 Task: Search one way flight ticket for 1 adult, 6 children, 1 infant in seat and 1 infant on lap in business from Laramie: Laramie Regional Airport to Jacksonville: Albert J. Ellis Airport on 5-3-2023. Choice of flights is Frontier. Number of bags: 8 checked bags. Price is upto 95000. Outbound departure time preference is 11:45.
Action: Mouse moved to (364, 307)
Screenshot: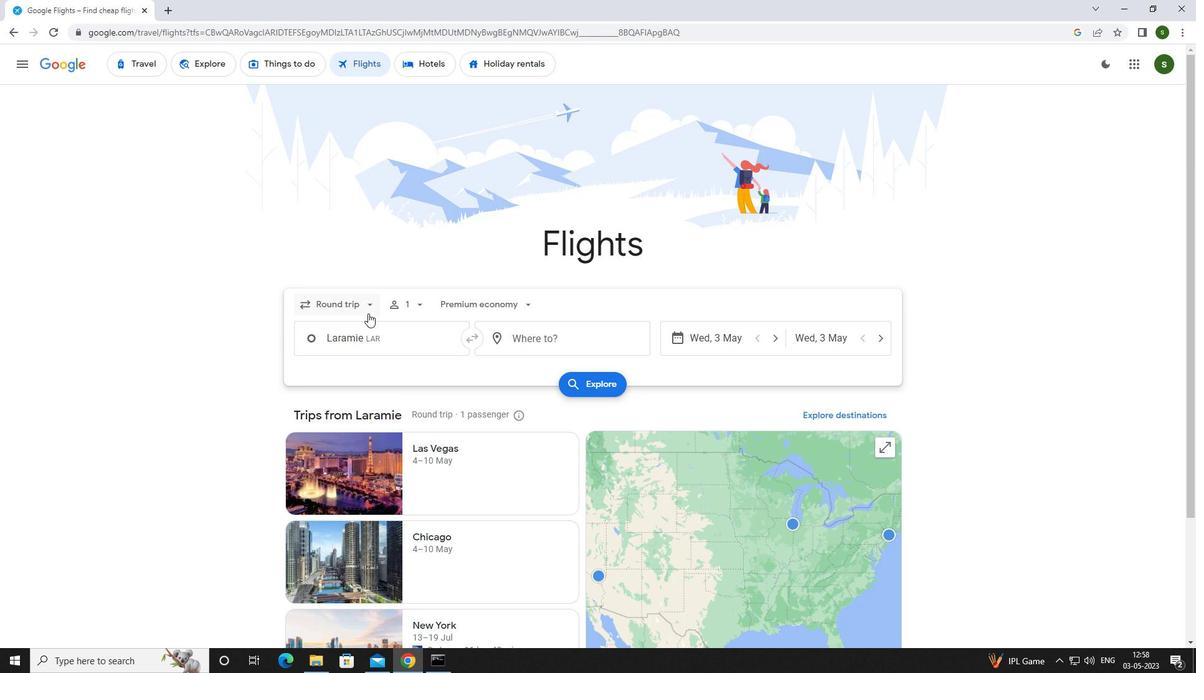 
Action: Mouse pressed left at (364, 307)
Screenshot: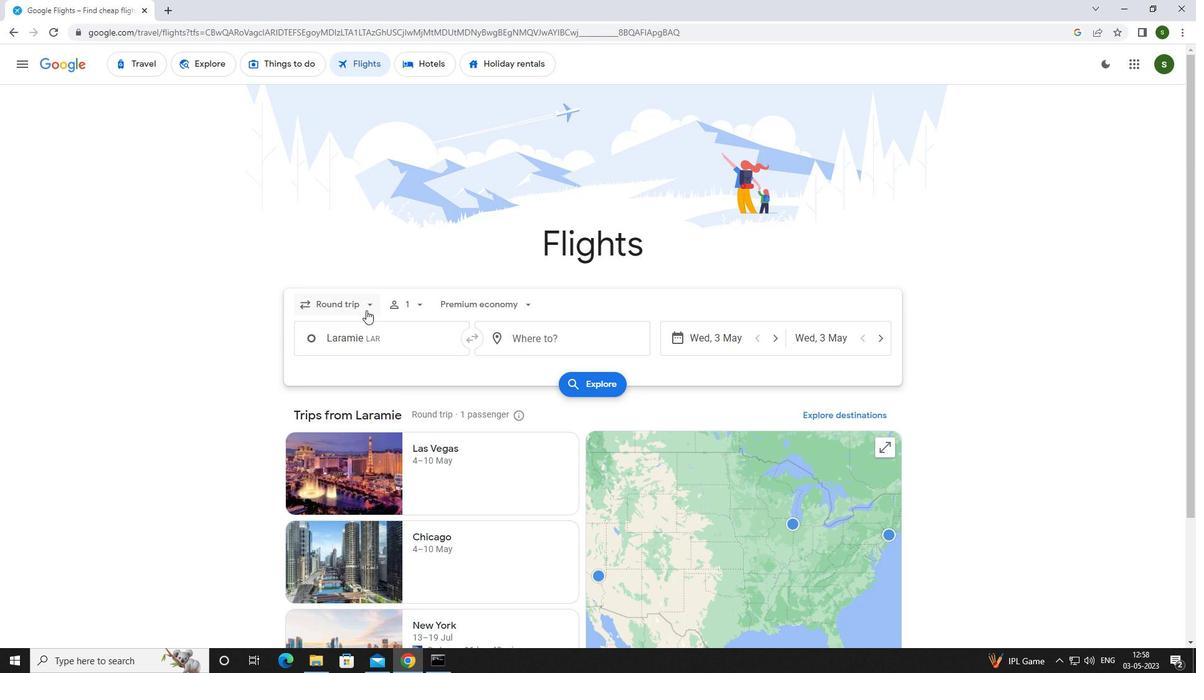 
Action: Mouse moved to (361, 364)
Screenshot: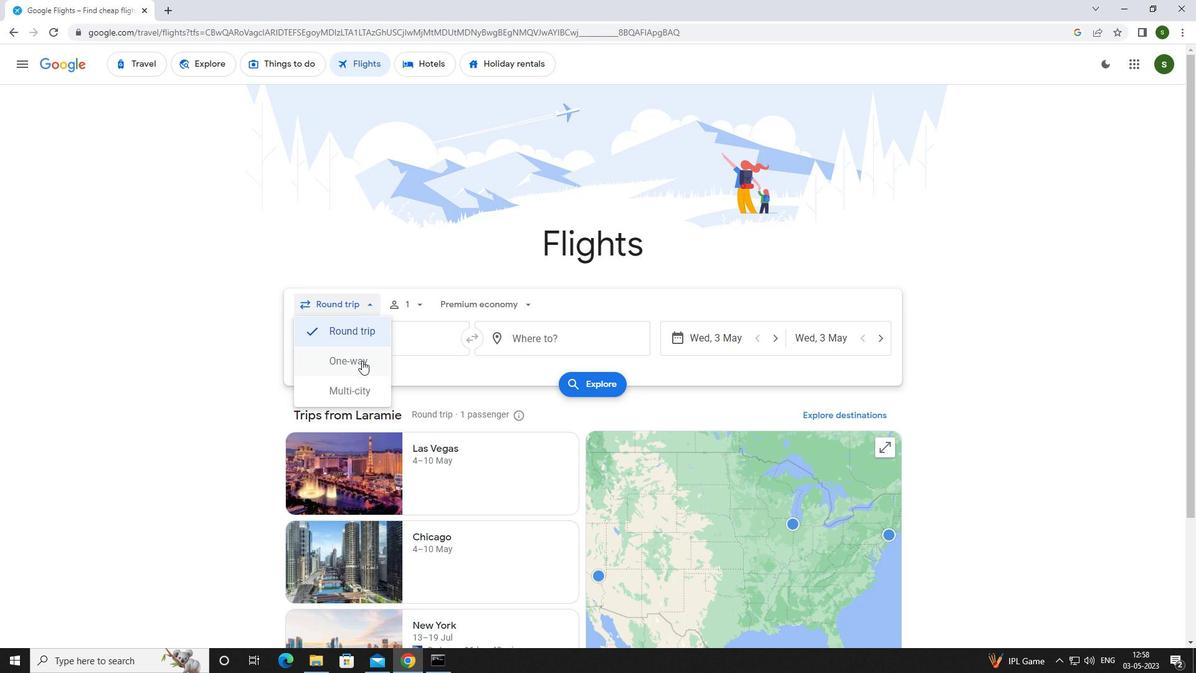 
Action: Mouse pressed left at (361, 364)
Screenshot: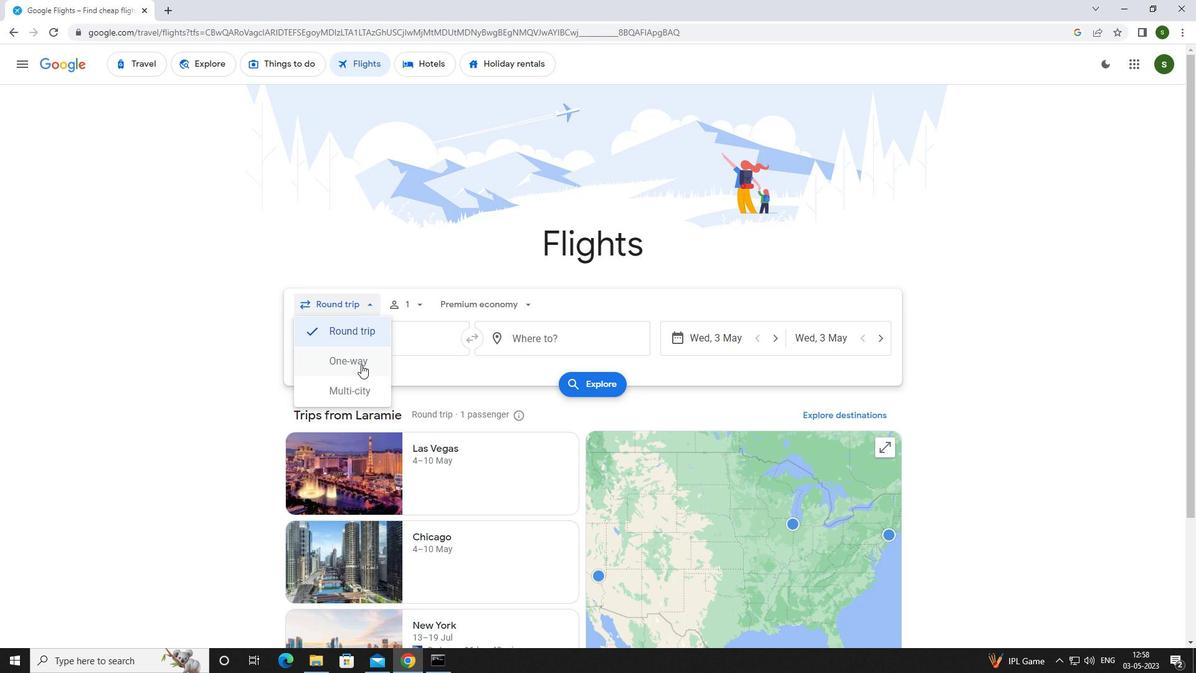 
Action: Mouse moved to (411, 306)
Screenshot: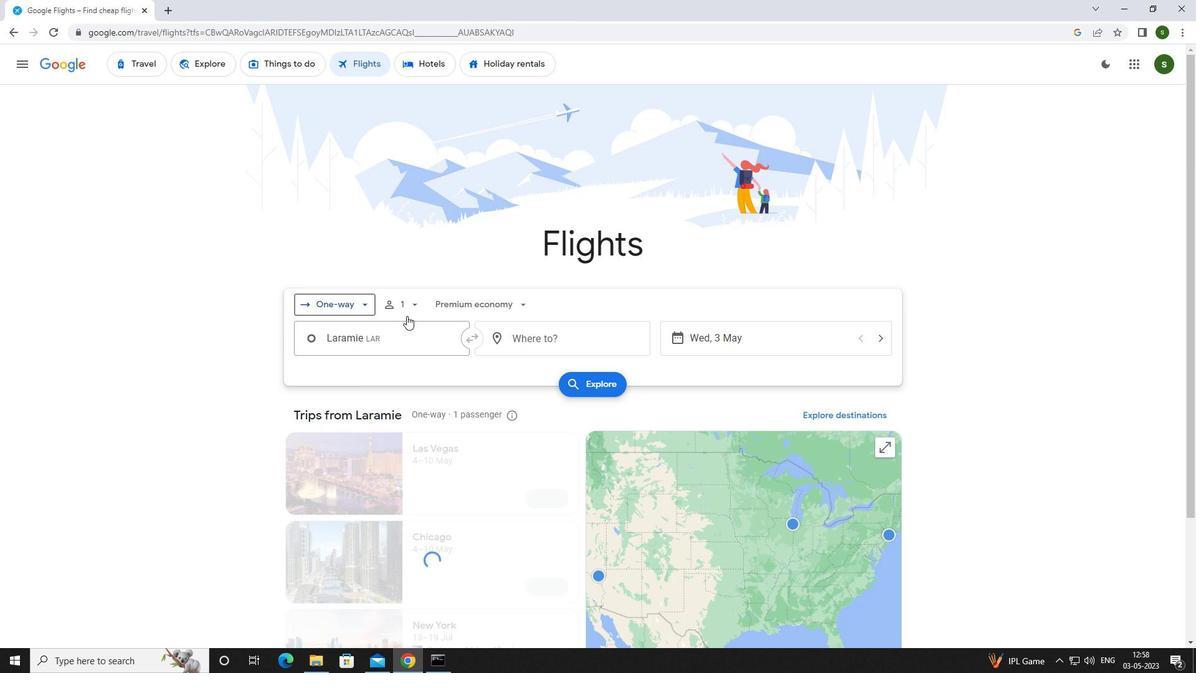 
Action: Mouse pressed left at (411, 306)
Screenshot: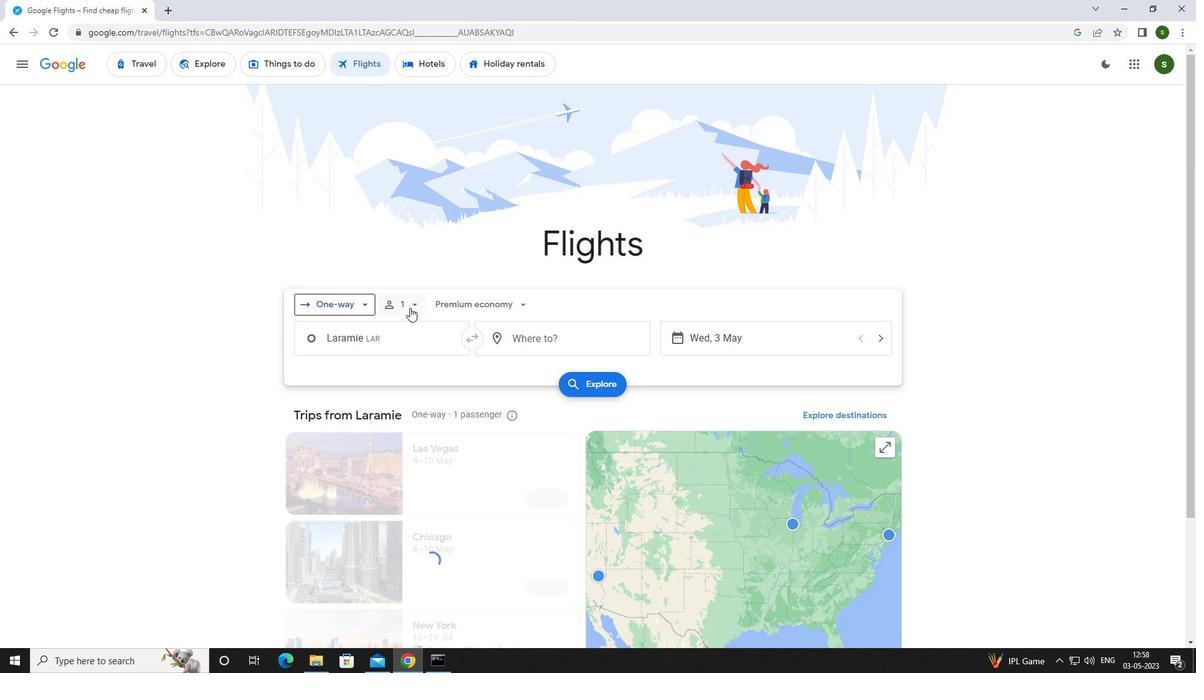 
Action: Mouse moved to (514, 368)
Screenshot: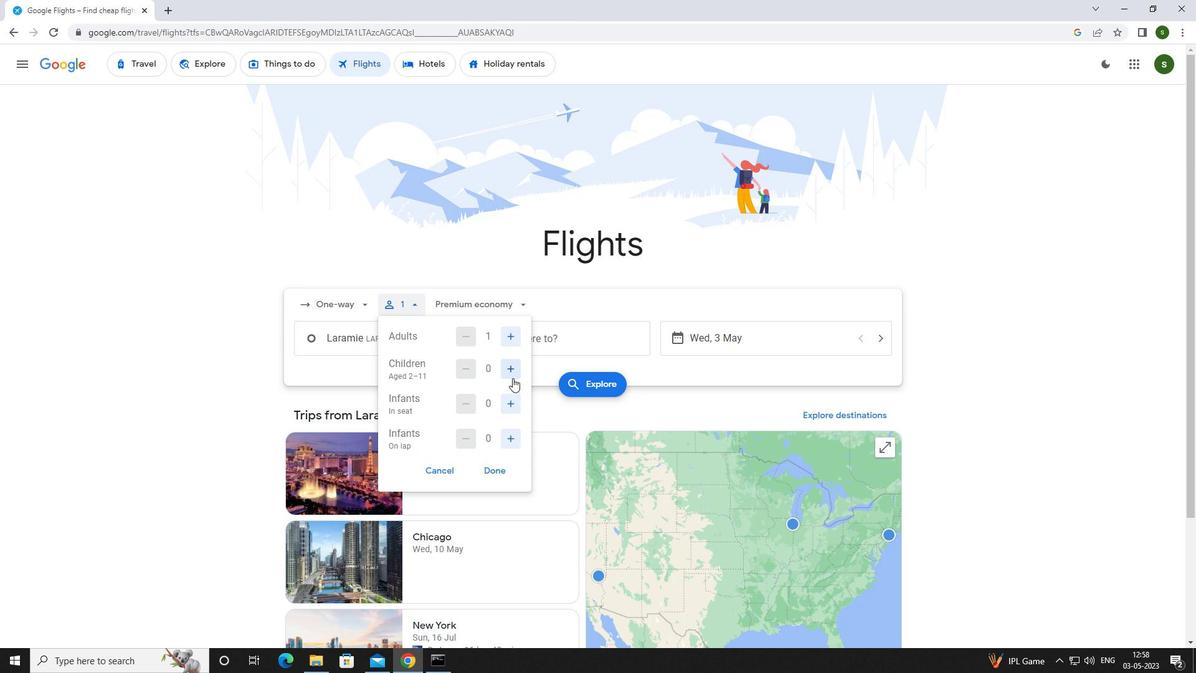 
Action: Mouse pressed left at (514, 368)
Screenshot: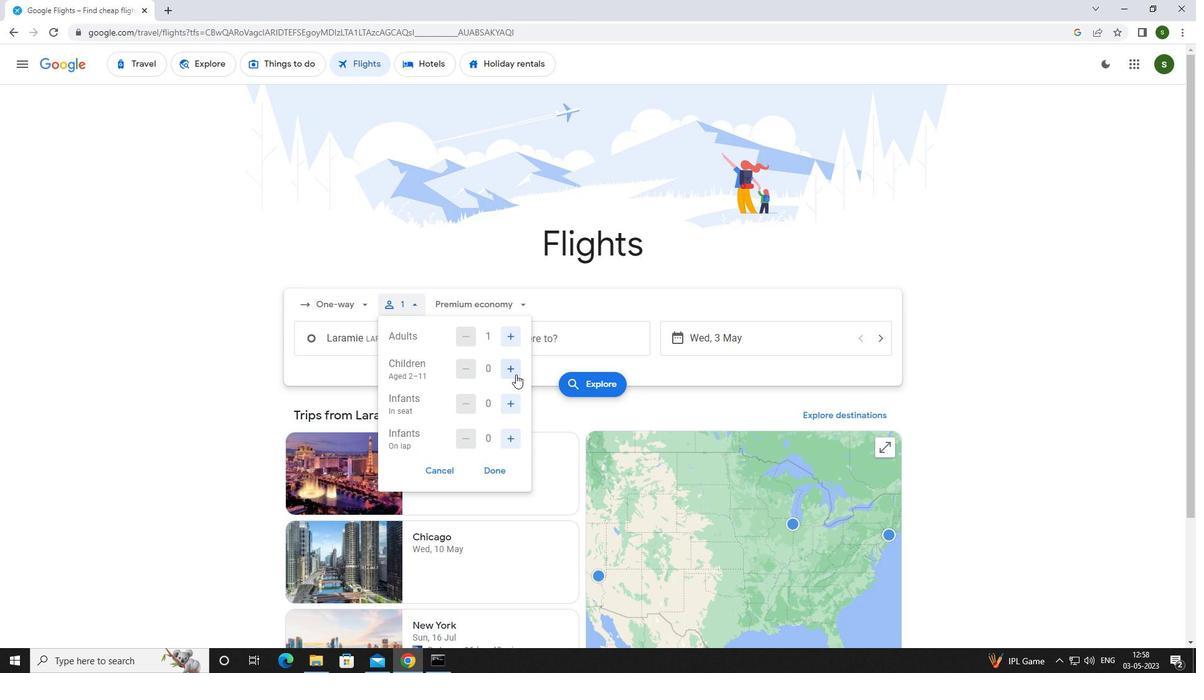
Action: Mouse pressed left at (514, 368)
Screenshot: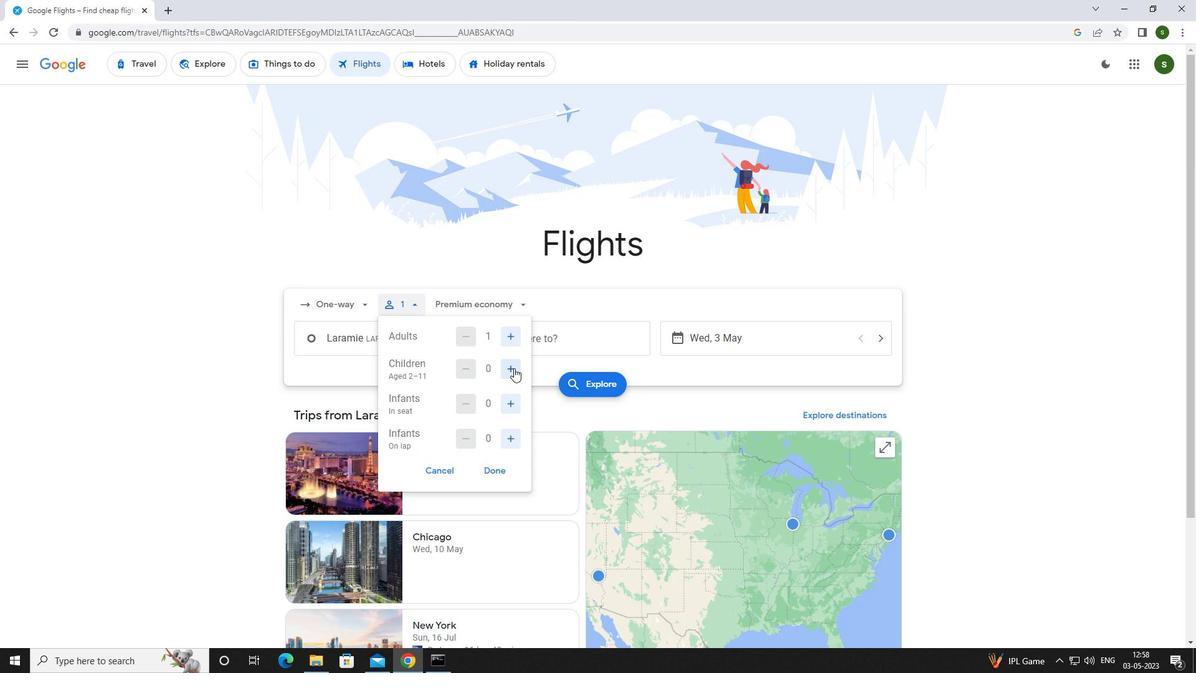 
Action: Mouse pressed left at (514, 368)
Screenshot: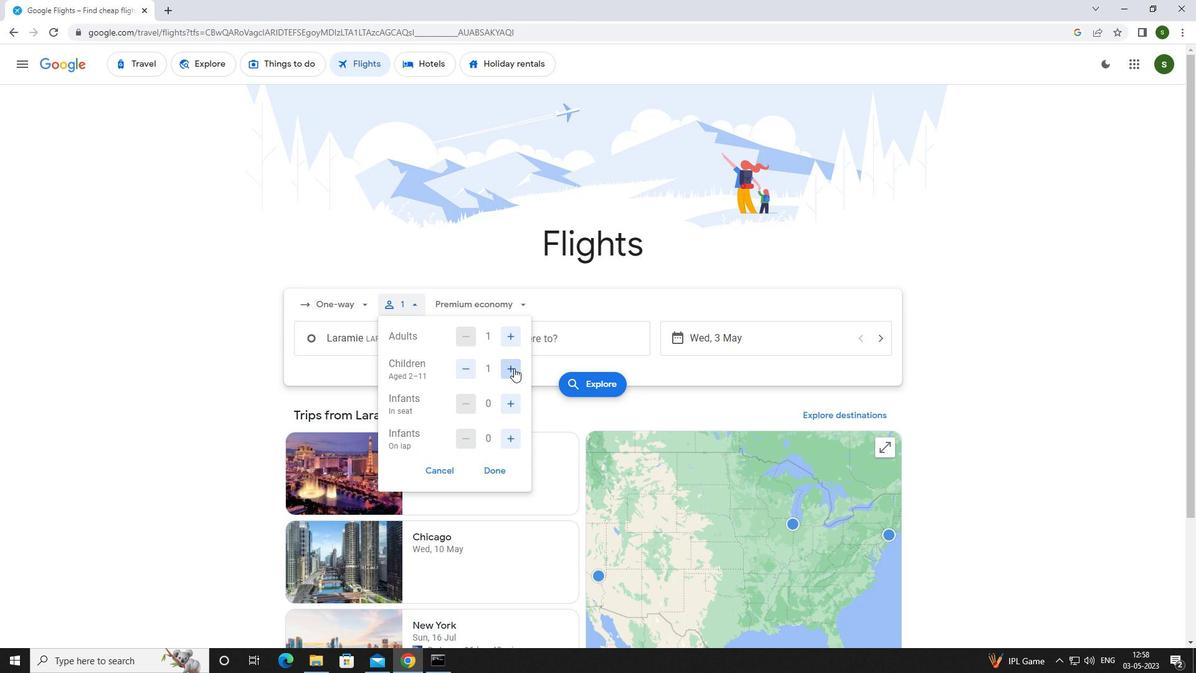 
Action: Mouse pressed left at (514, 368)
Screenshot: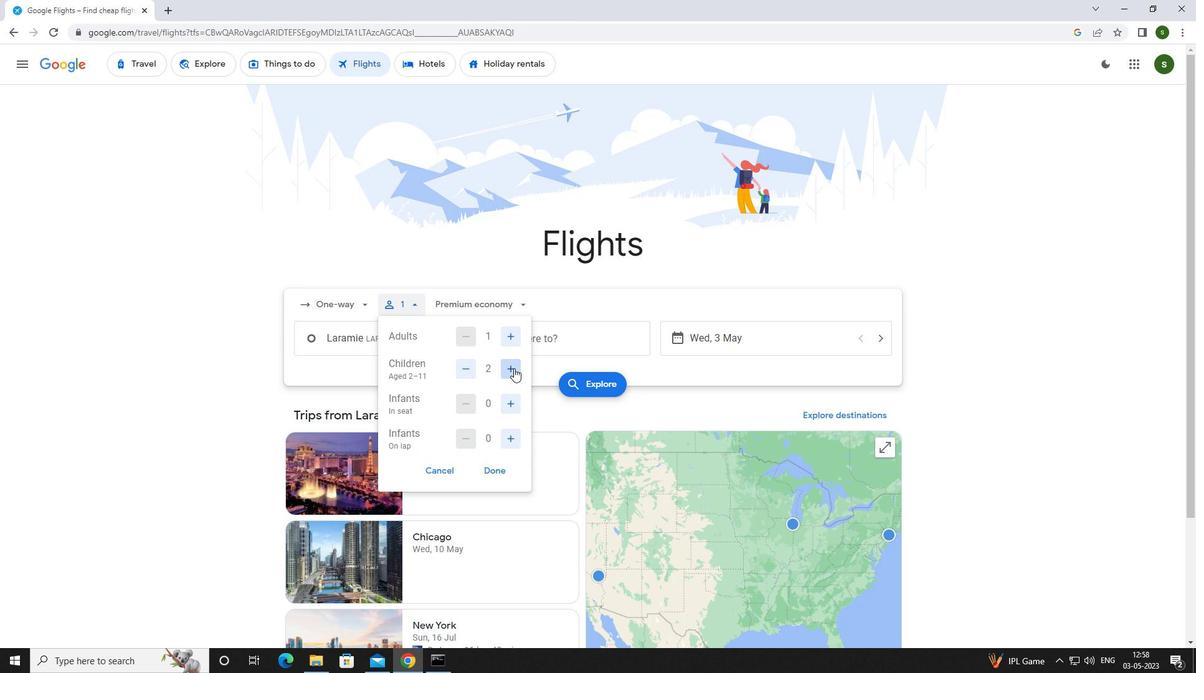 
Action: Mouse pressed left at (514, 368)
Screenshot: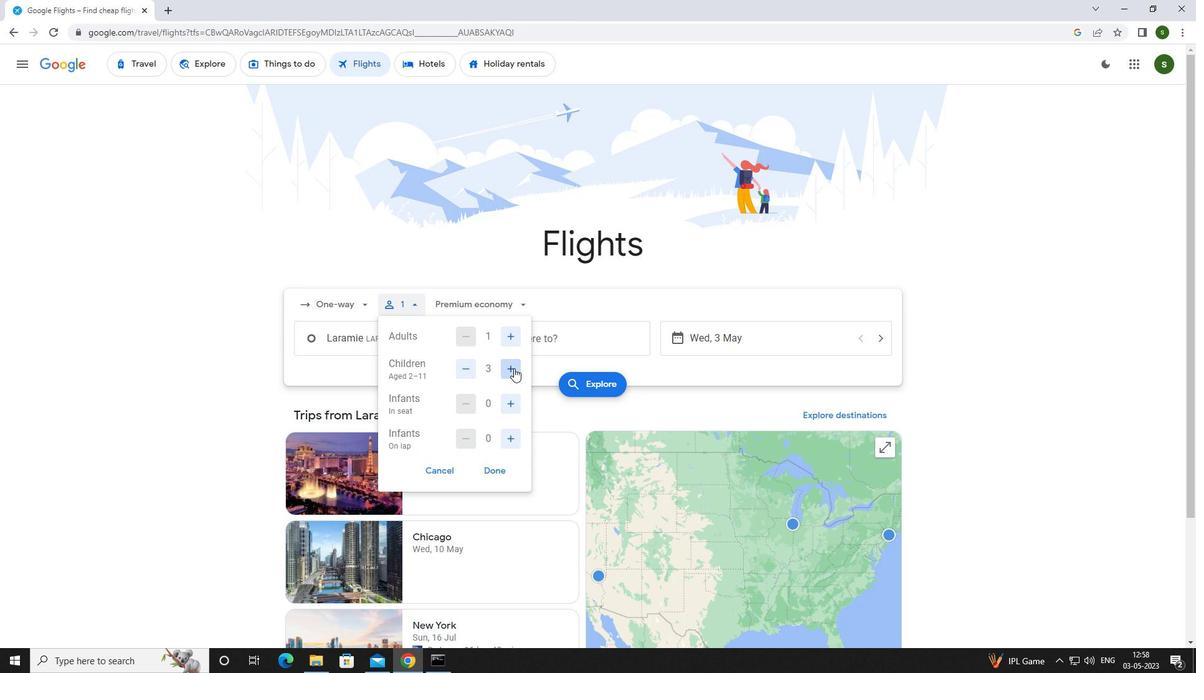 
Action: Mouse pressed left at (514, 368)
Screenshot: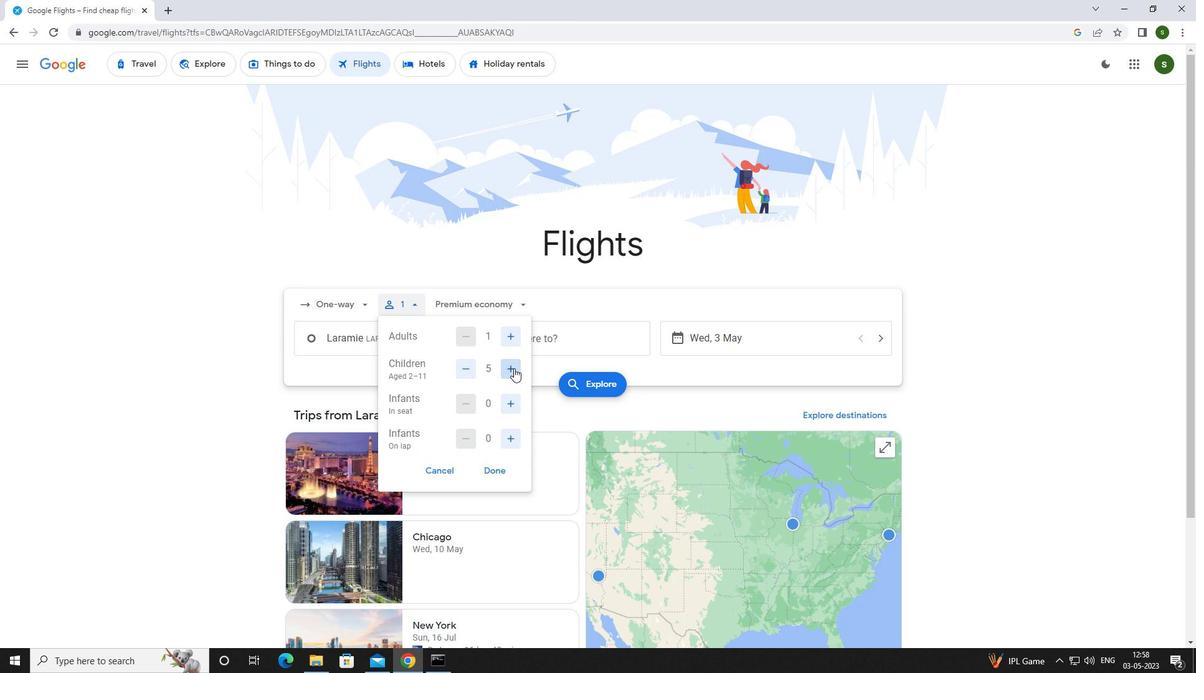 
Action: Mouse moved to (506, 409)
Screenshot: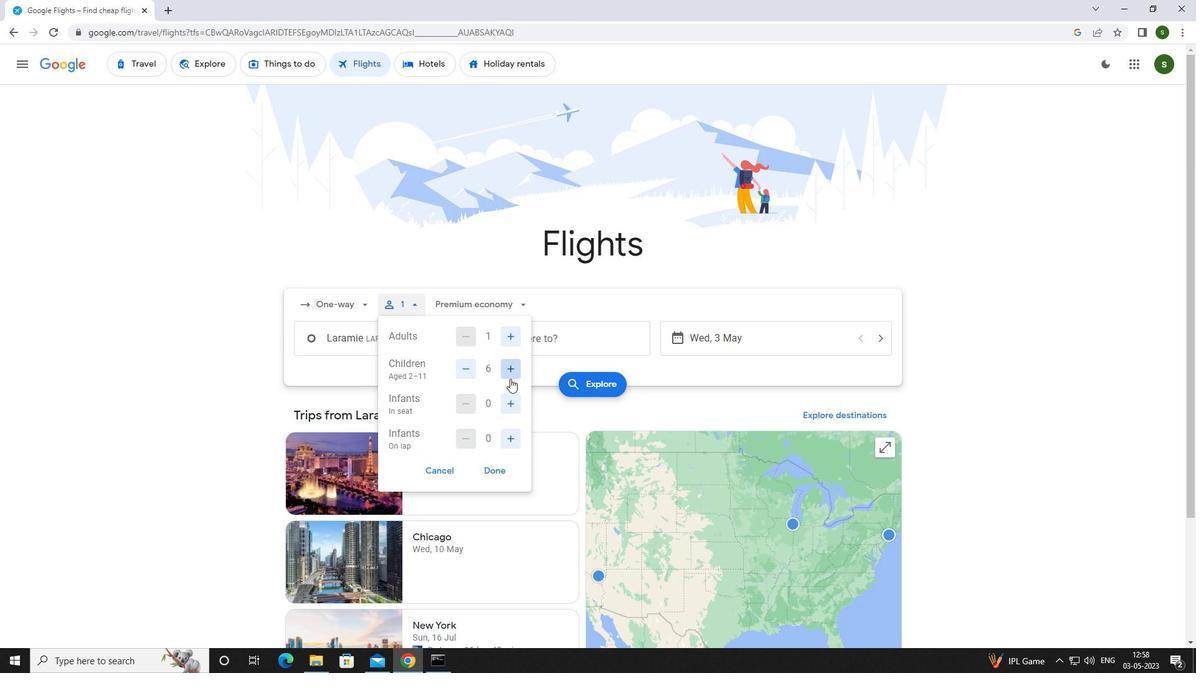 
Action: Mouse pressed left at (506, 409)
Screenshot: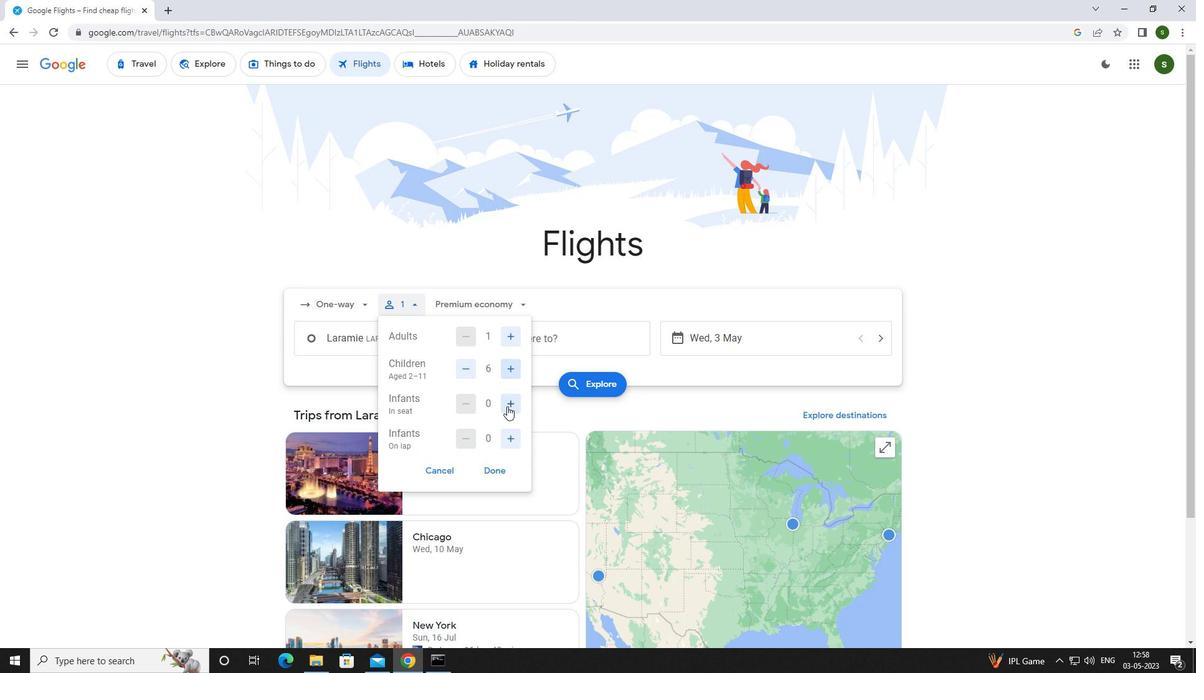 
Action: Mouse moved to (511, 433)
Screenshot: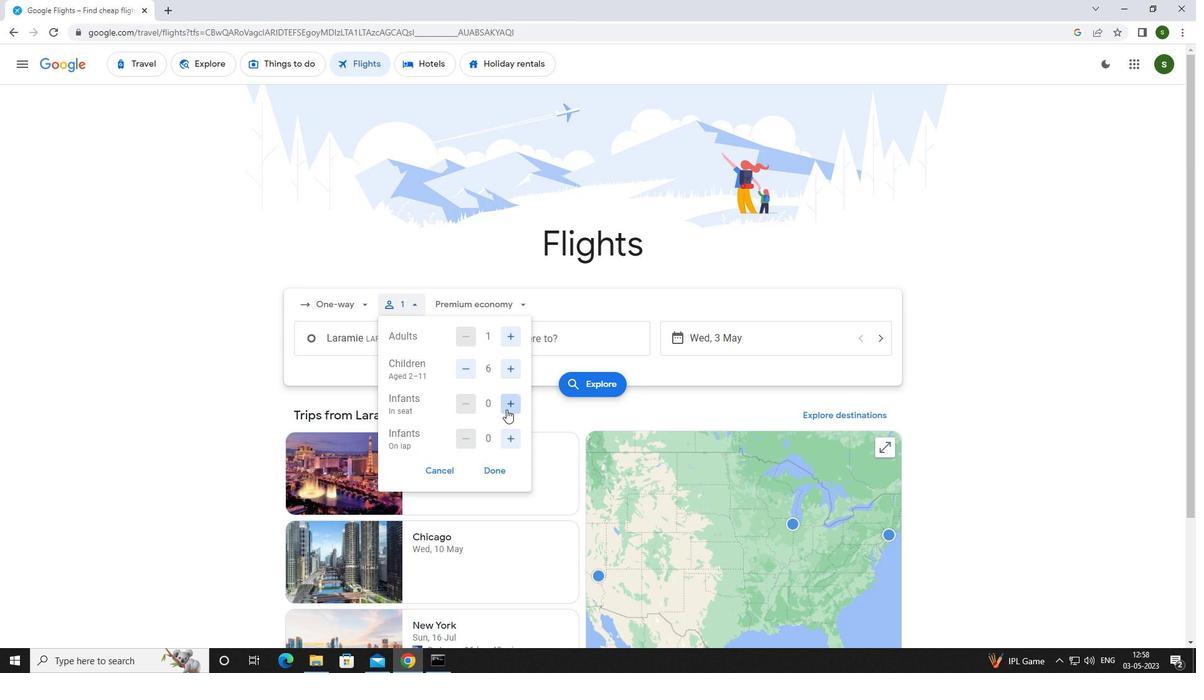 
Action: Mouse pressed left at (511, 433)
Screenshot: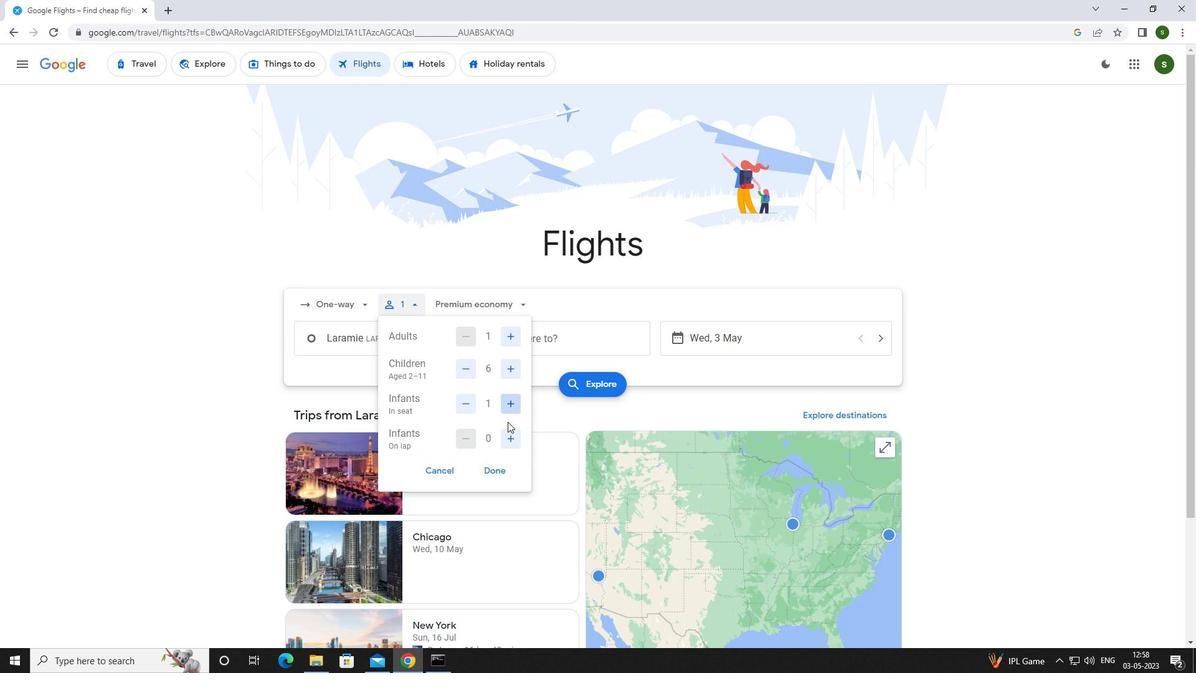 
Action: Mouse moved to (506, 305)
Screenshot: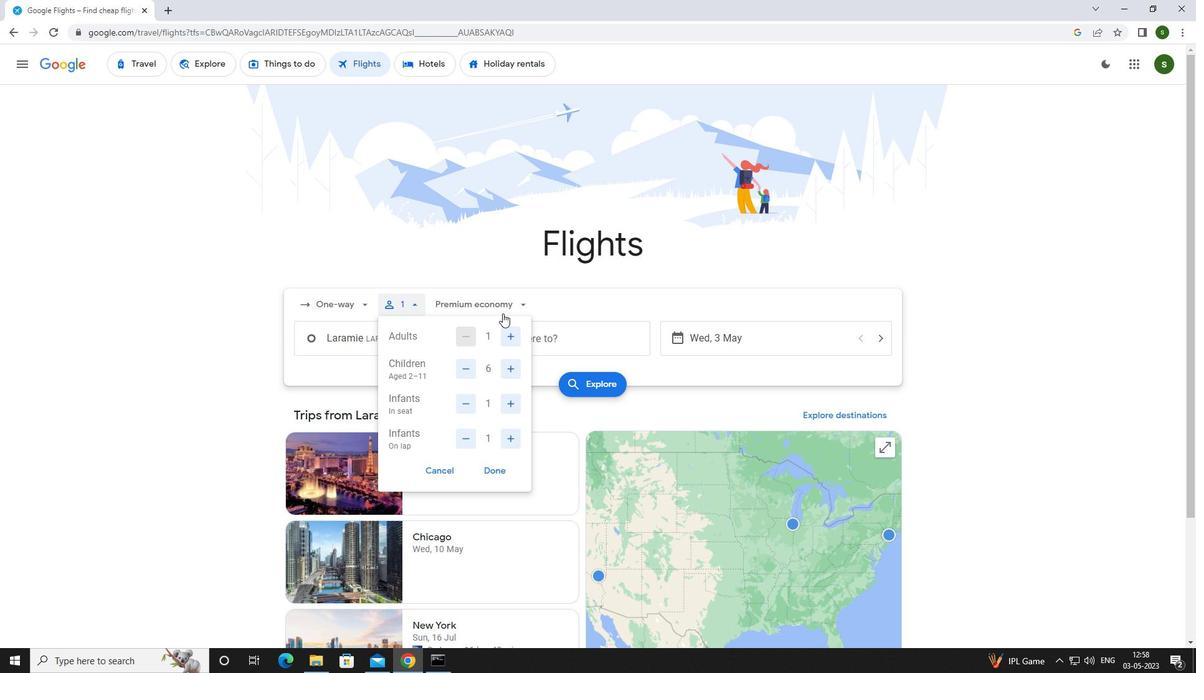 
Action: Mouse pressed left at (506, 305)
Screenshot: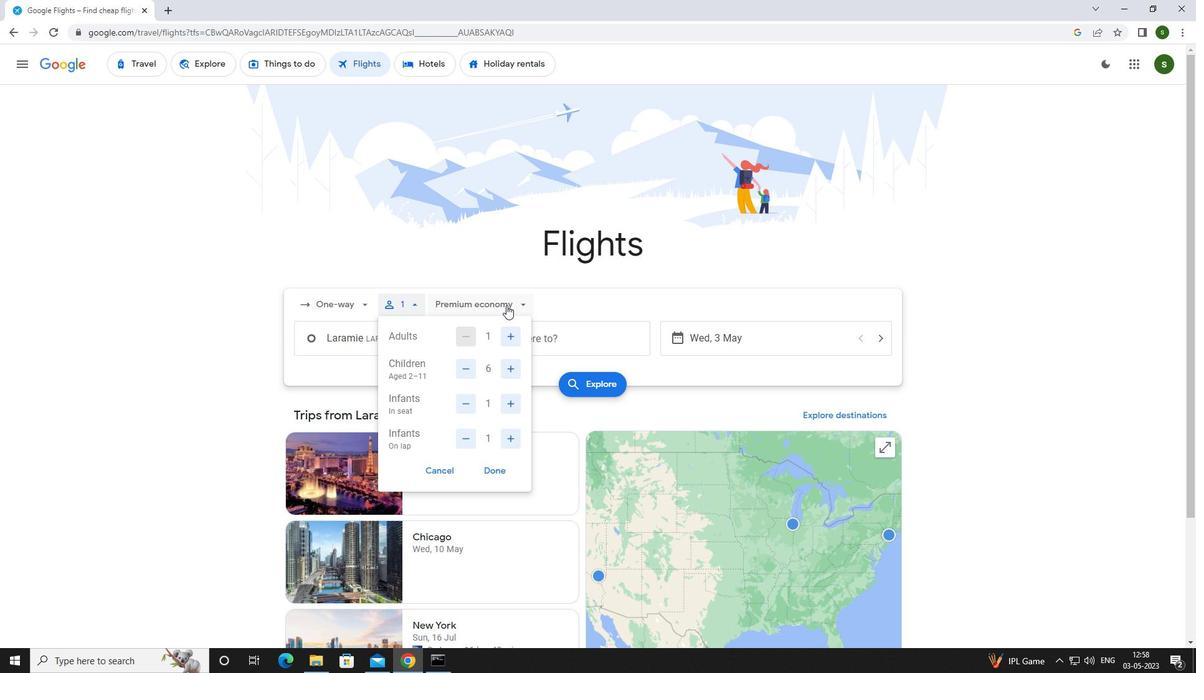 
Action: Mouse moved to (506, 388)
Screenshot: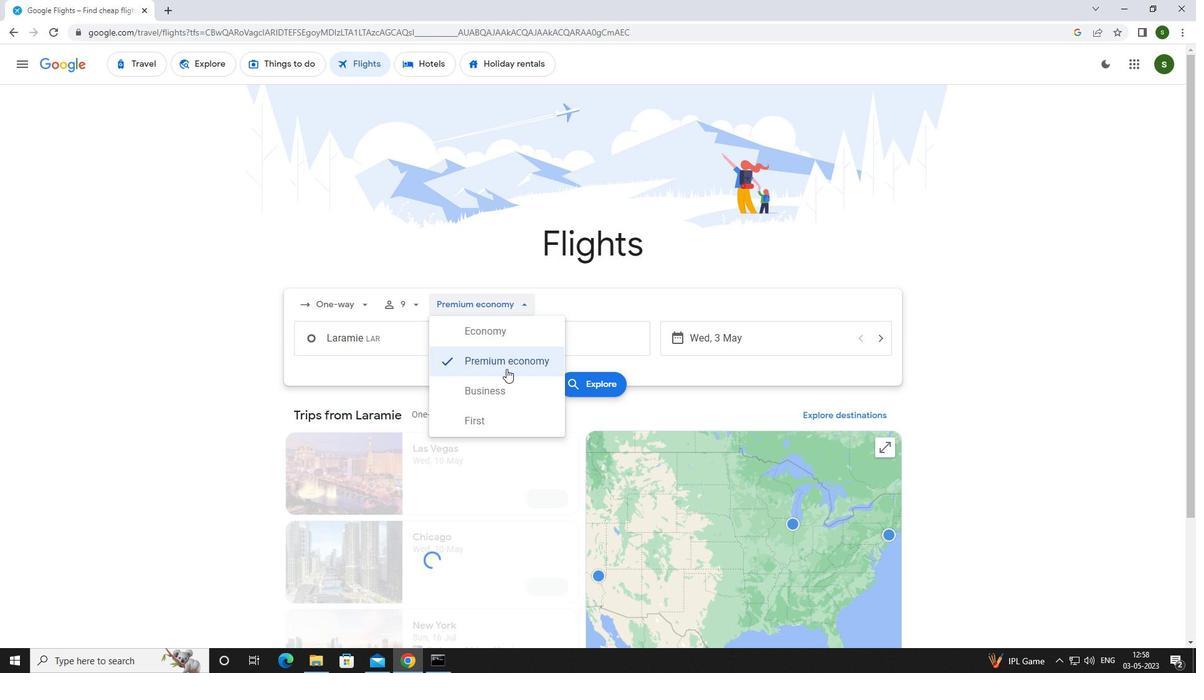 
Action: Mouse pressed left at (506, 388)
Screenshot: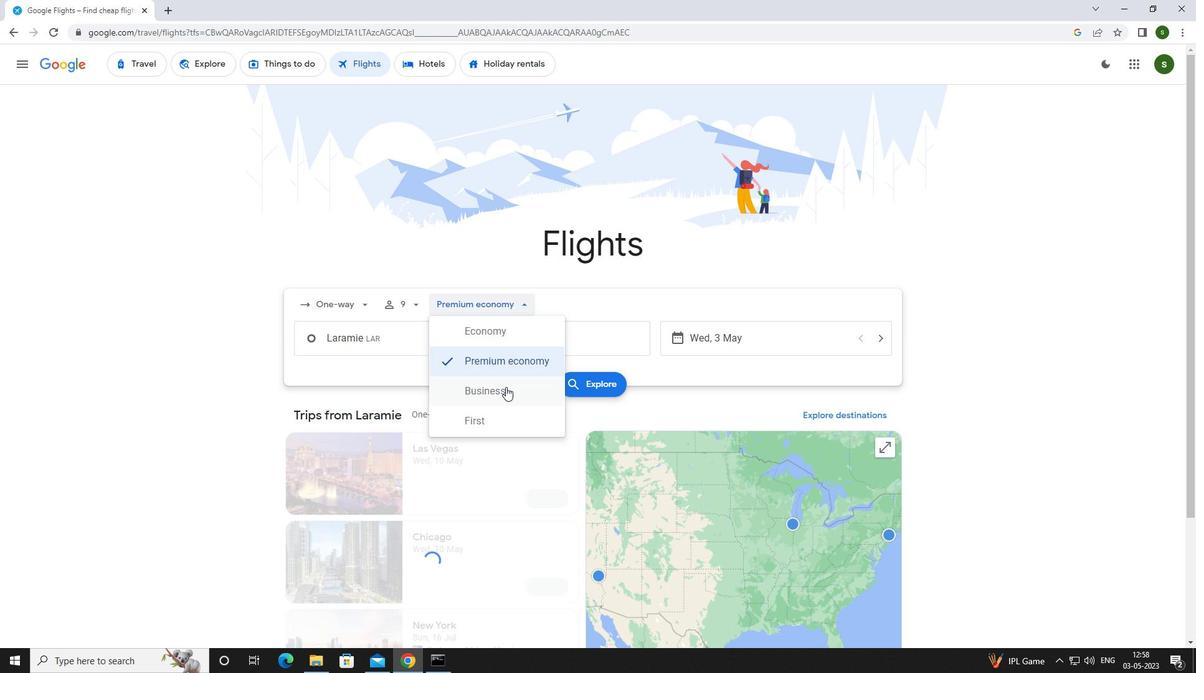 
Action: Mouse moved to (403, 330)
Screenshot: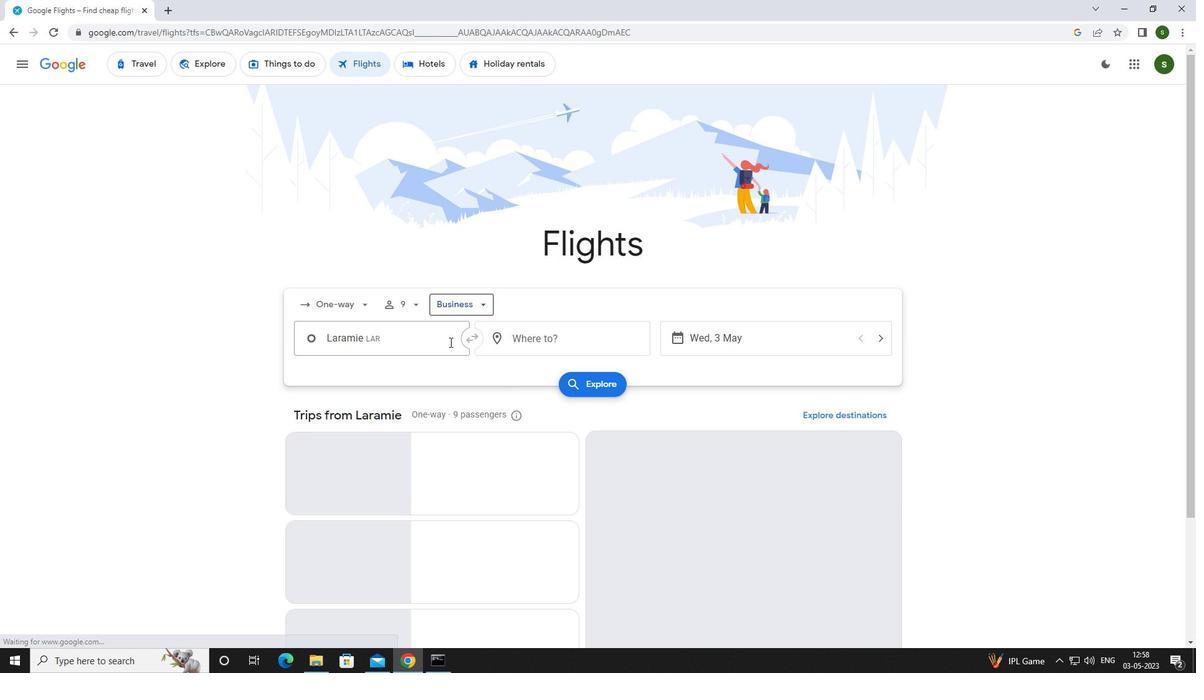 
Action: Mouse pressed left at (403, 330)
Screenshot: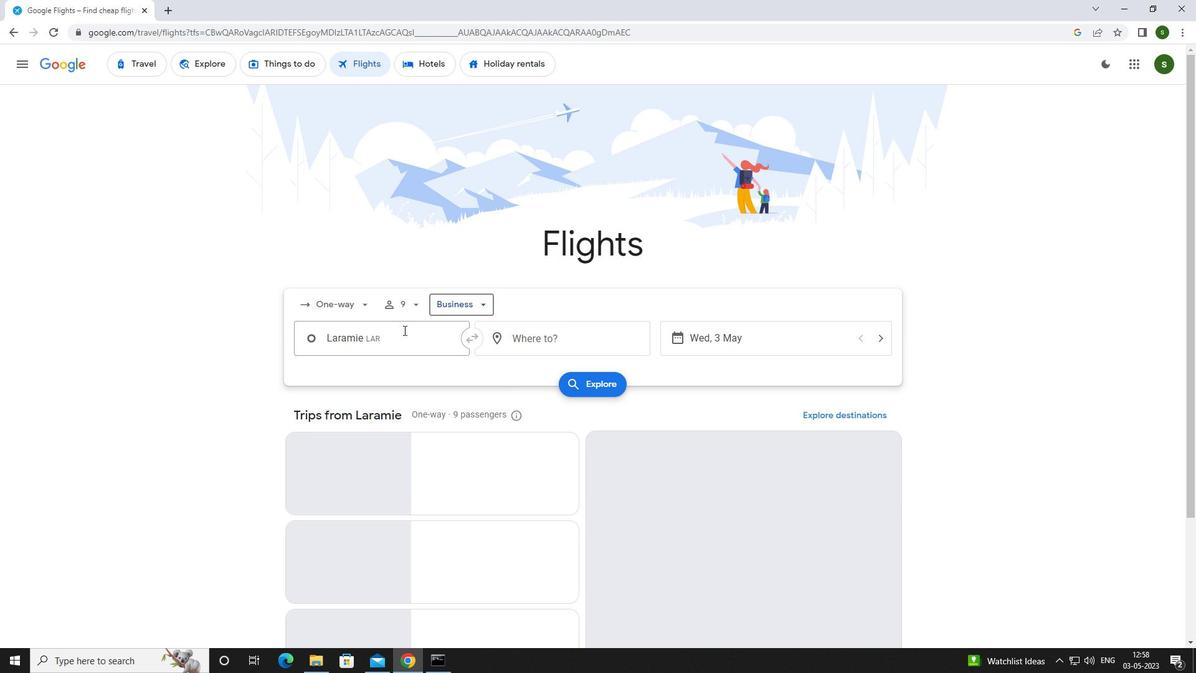 
Action: Mouse moved to (410, 327)
Screenshot: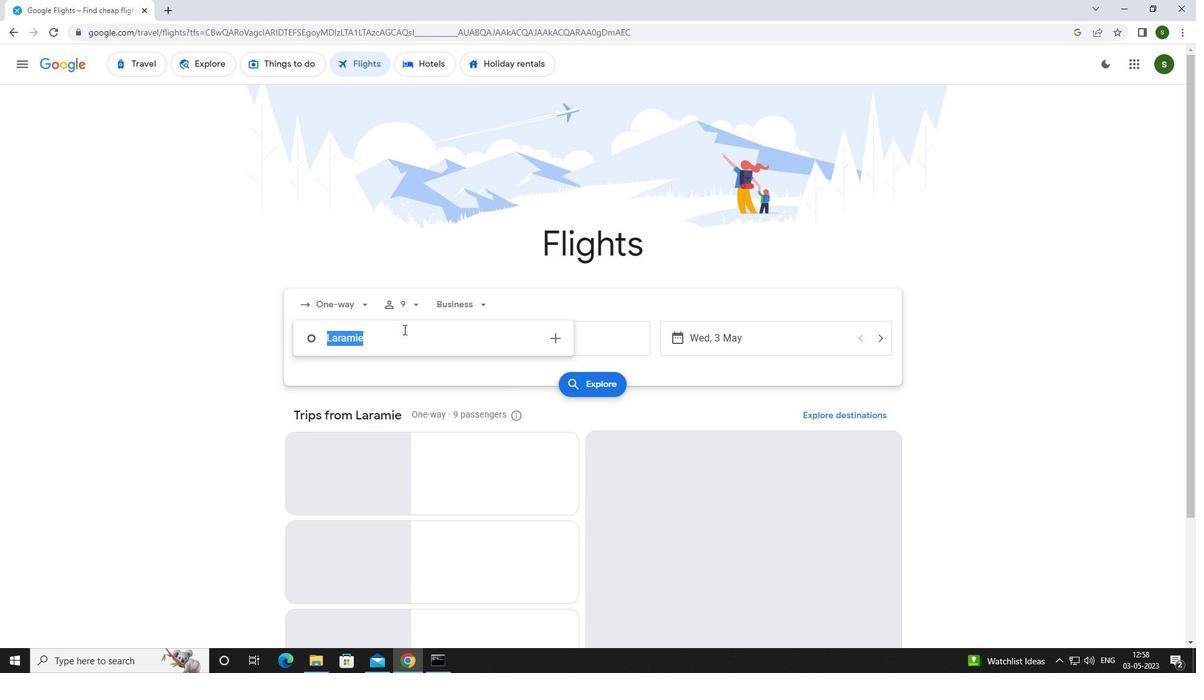 
Action: Key pressed <Key.caps_lock>l<Key.caps_lock>arami
Screenshot: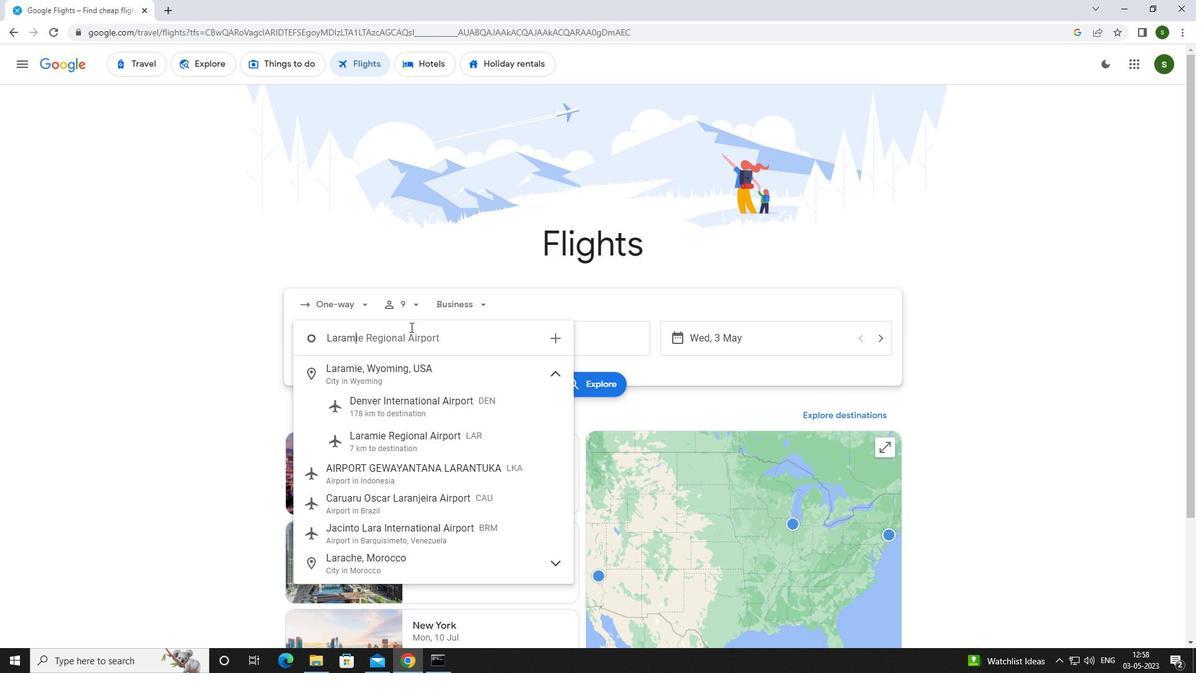 
Action: Mouse moved to (400, 436)
Screenshot: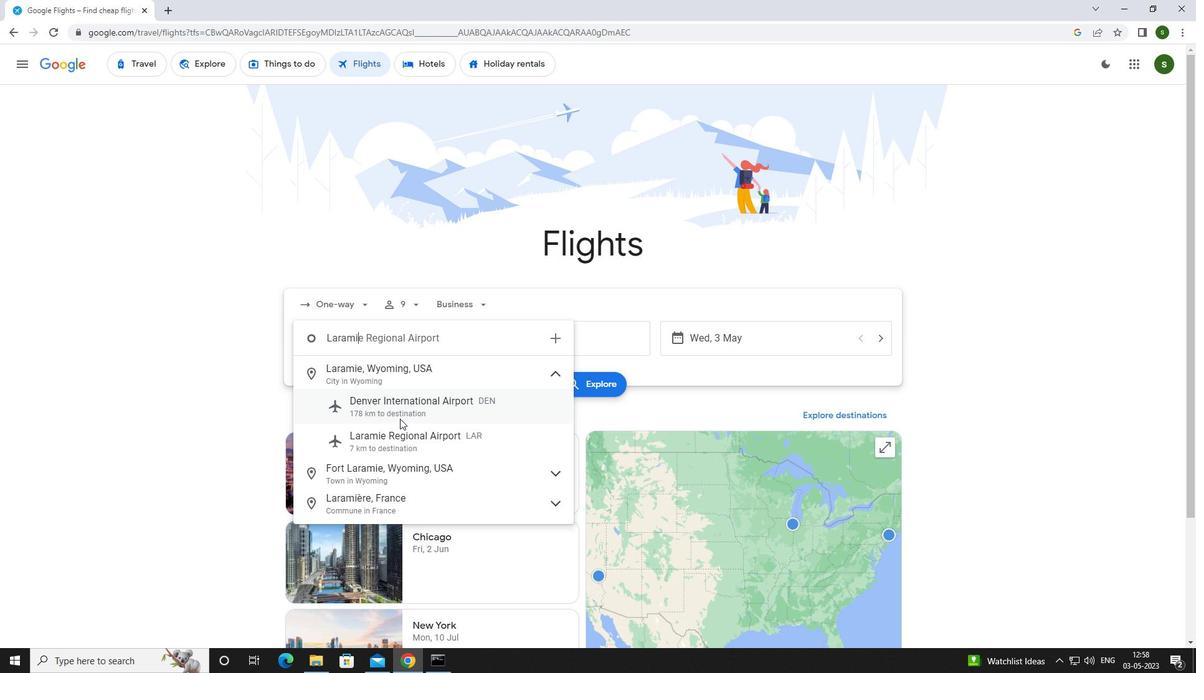
Action: Mouse pressed left at (400, 436)
Screenshot: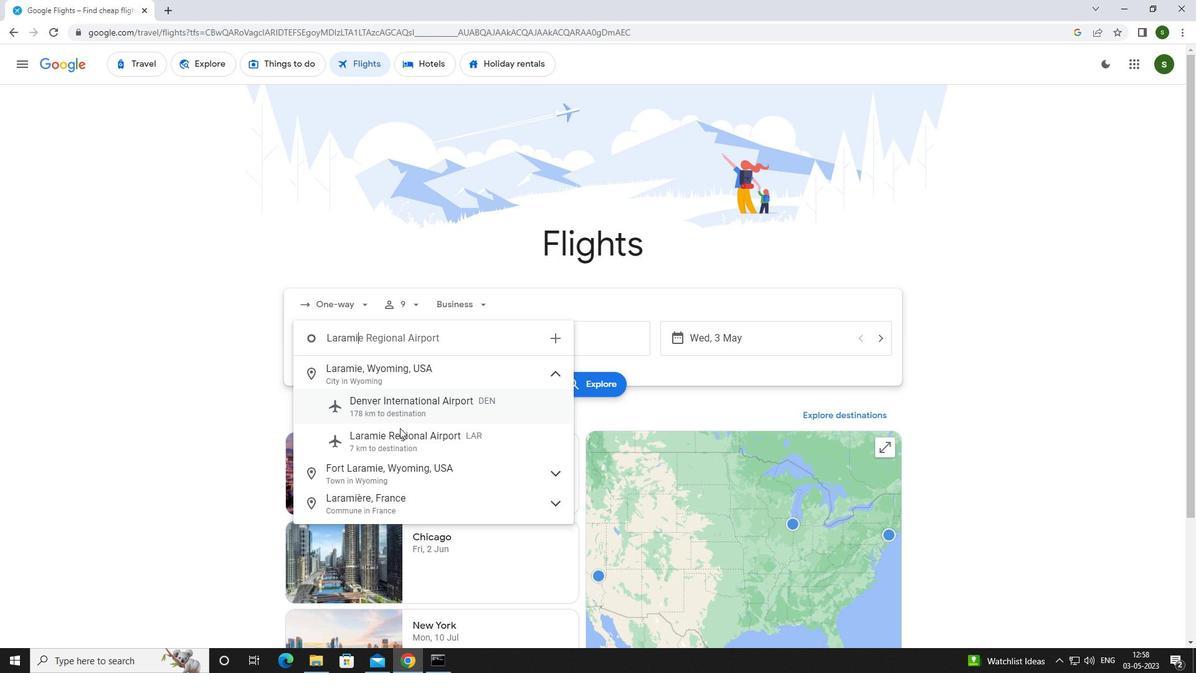 
Action: Mouse moved to (538, 335)
Screenshot: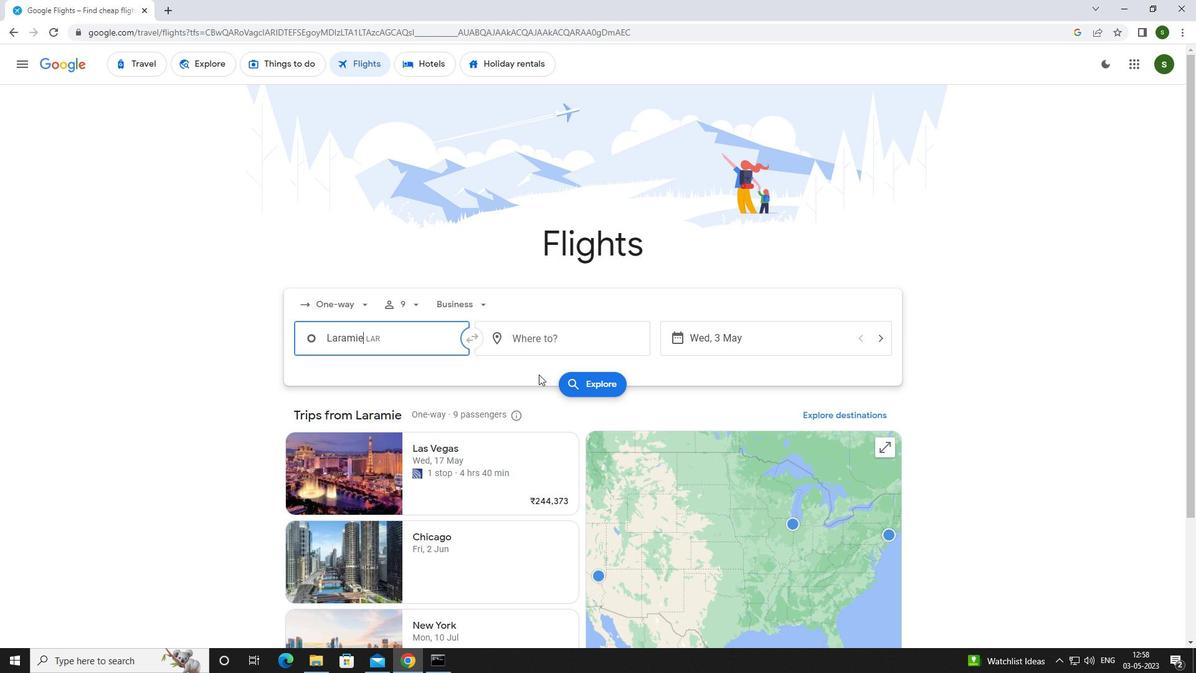 
Action: Mouse pressed left at (538, 335)
Screenshot: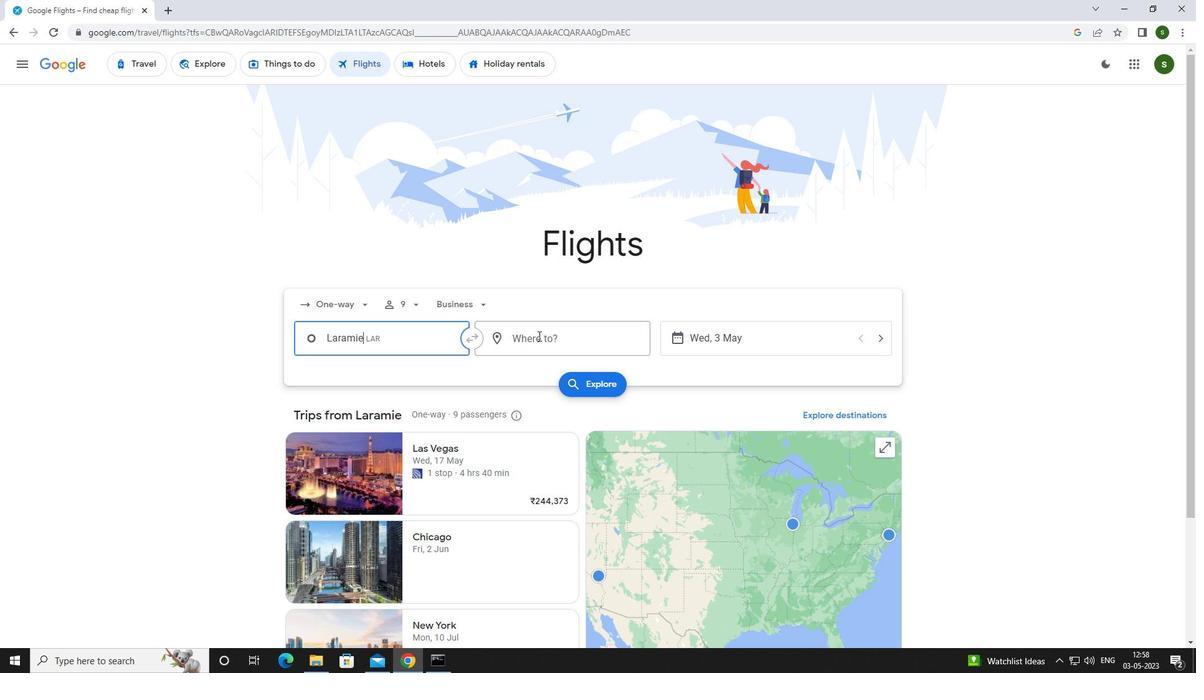 
Action: Mouse moved to (556, 340)
Screenshot: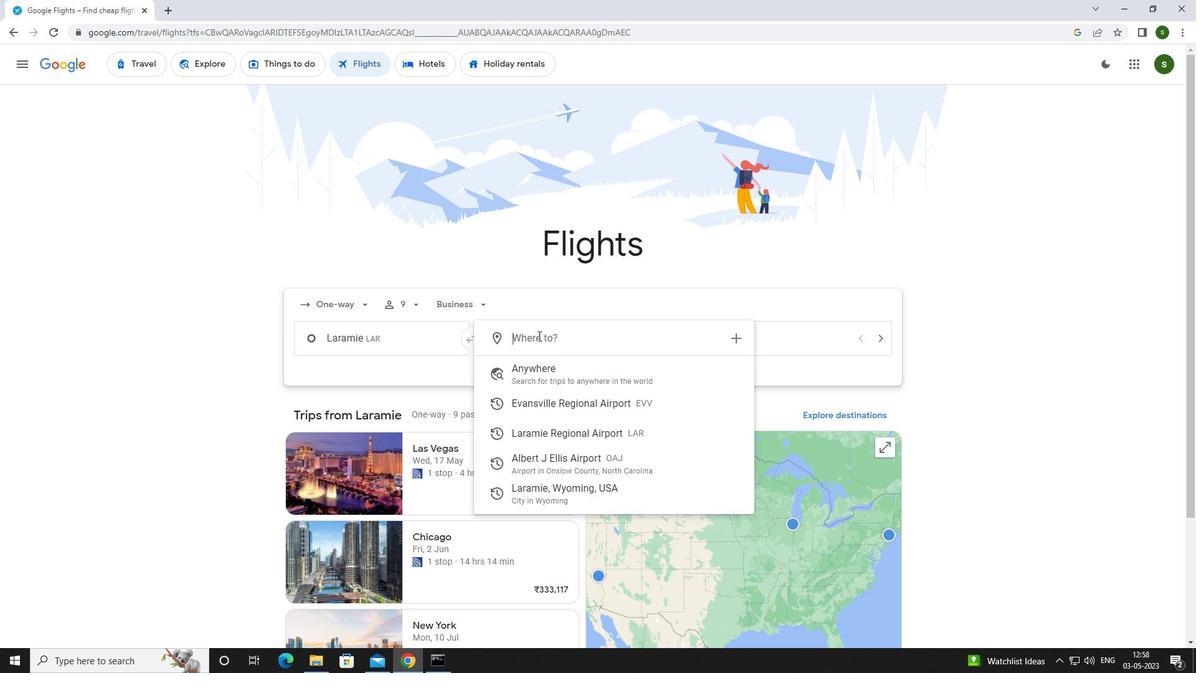 
Action: Key pressed <Key.caps_lock>a<Key.caps_lock>lbert<Key.space>
Screenshot: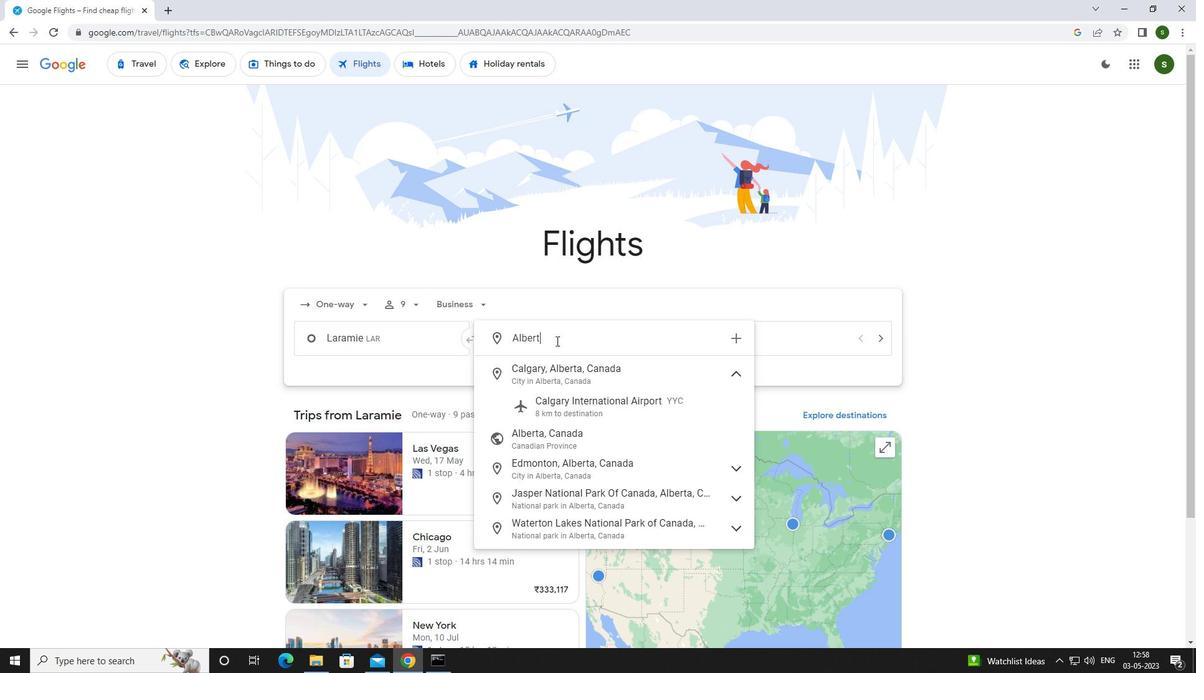 
Action: Mouse moved to (596, 372)
Screenshot: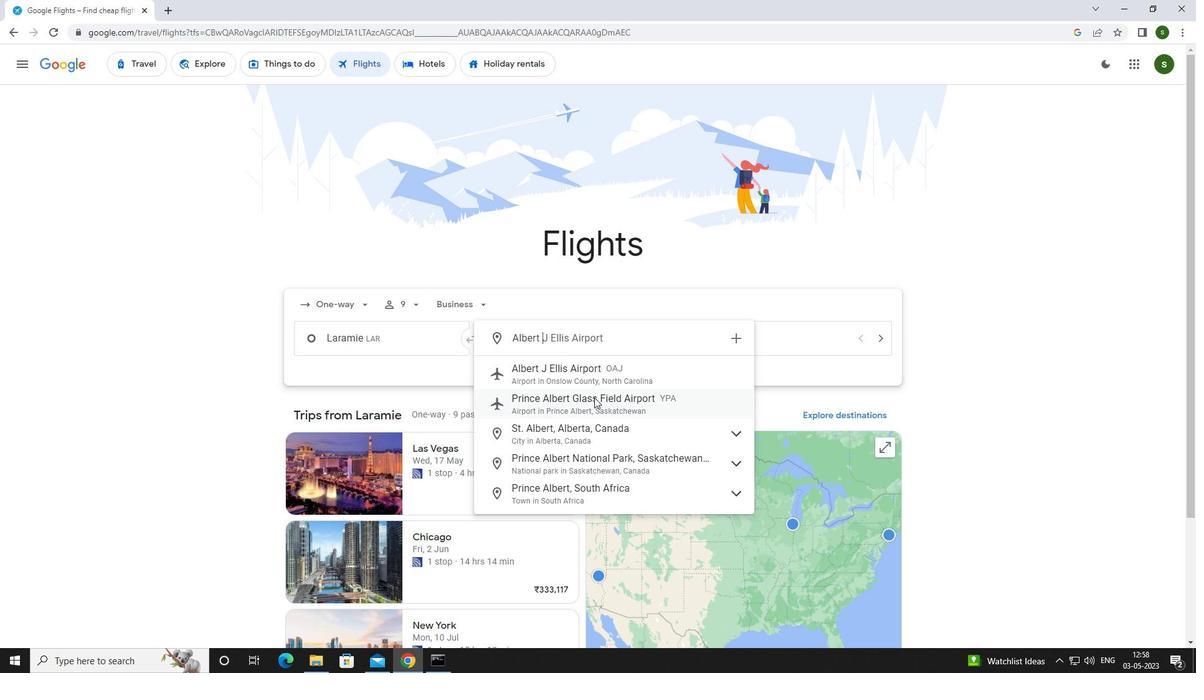 
Action: Mouse pressed left at (596, 372)
Screenshot: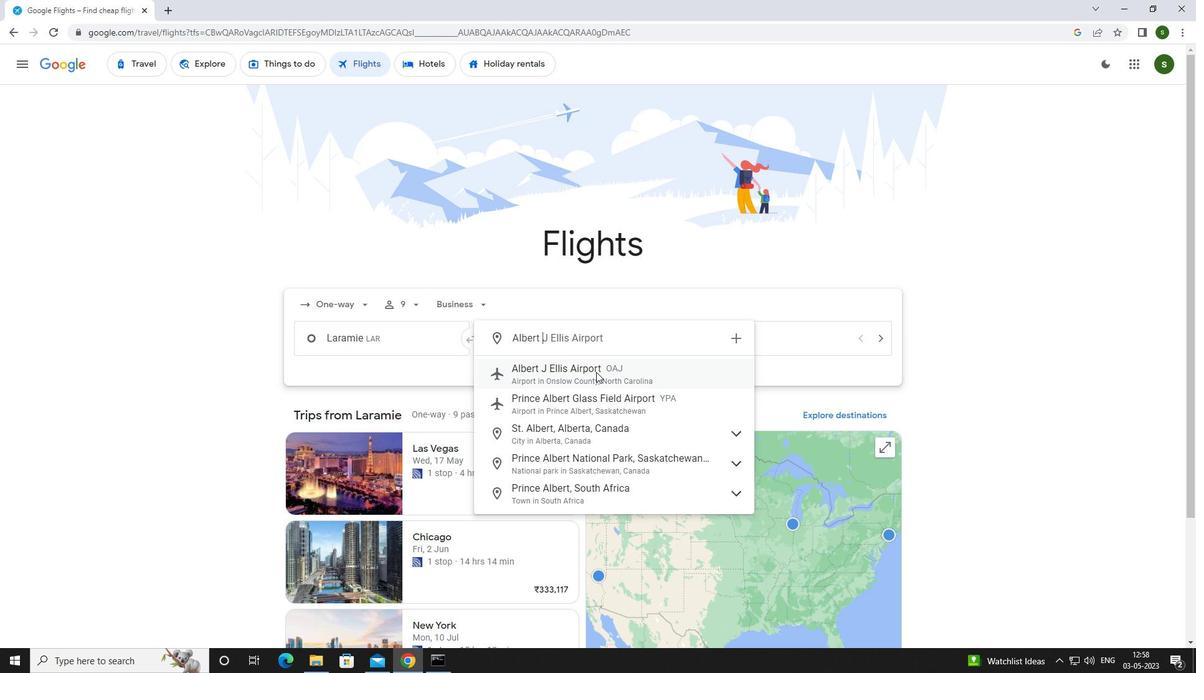 
Action: Mouse moved to (770, 334)
Screenshot: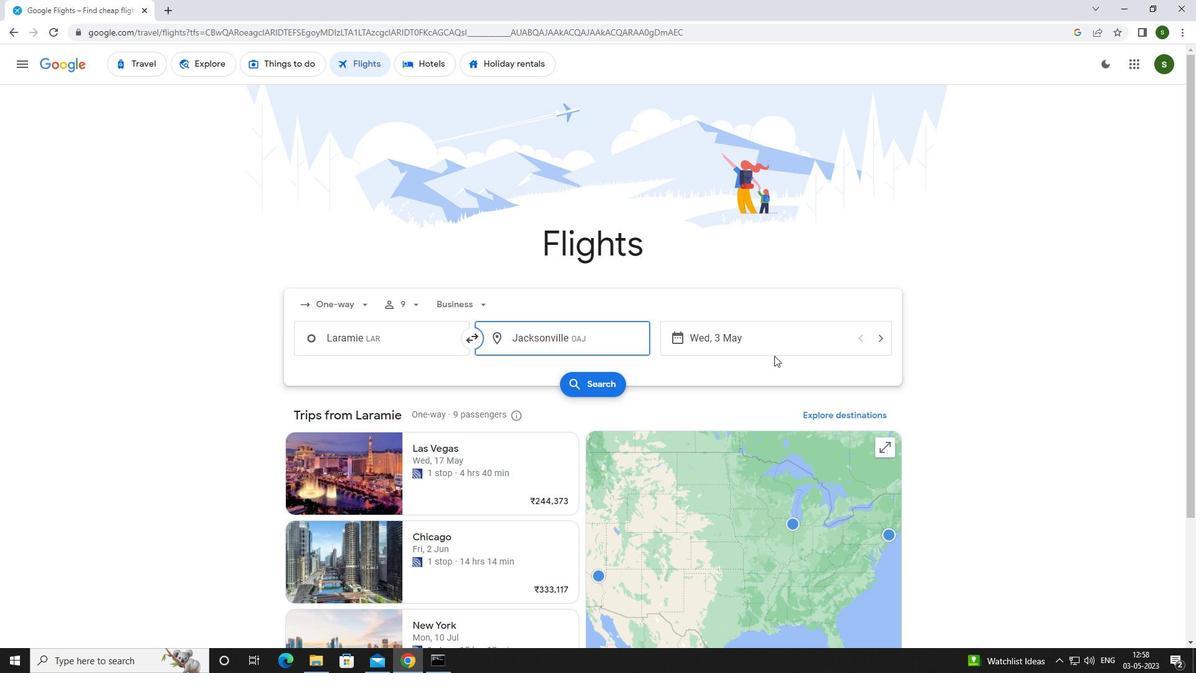 
Action: Mouse pressed left at (770, 334)
Screenshot: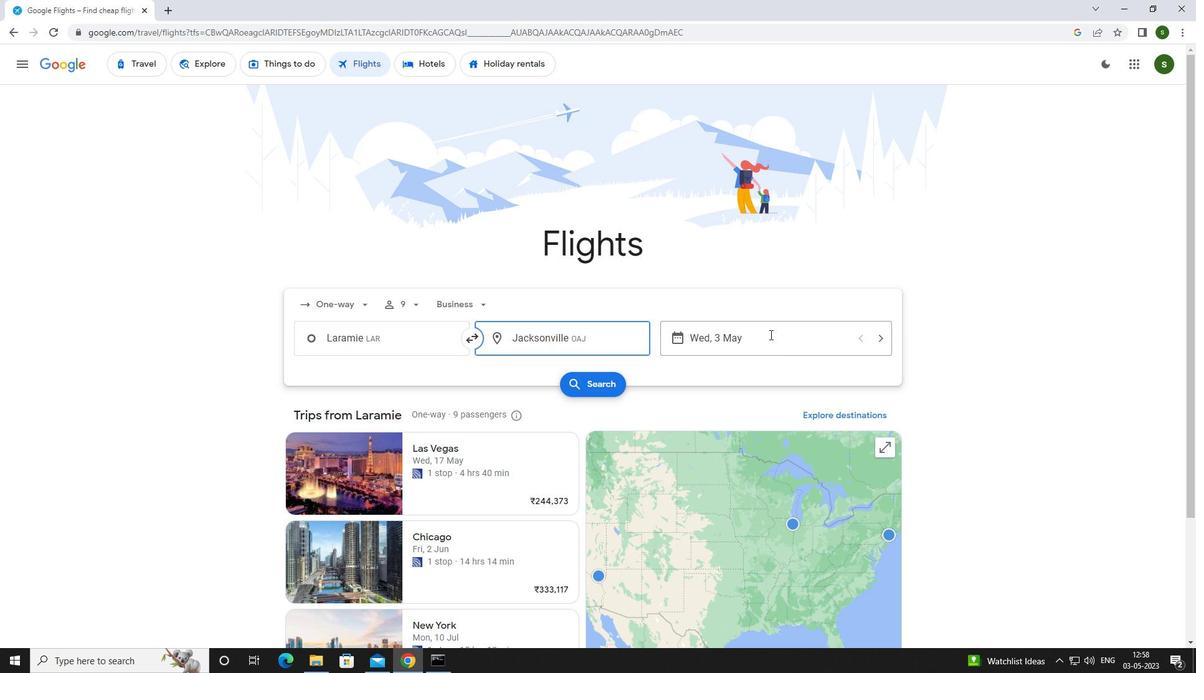 
Action: Mouse moved to (533, 425)
Screenshot: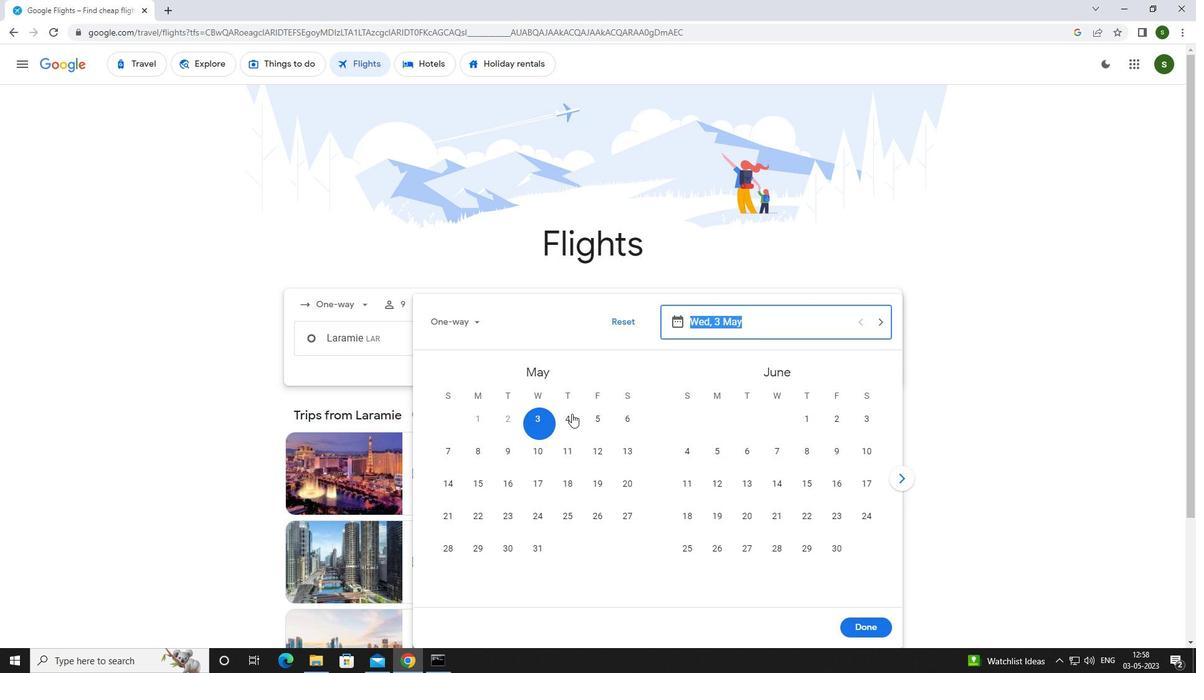 
Action: Mouse pressed left at (533, 425)
Screenshot: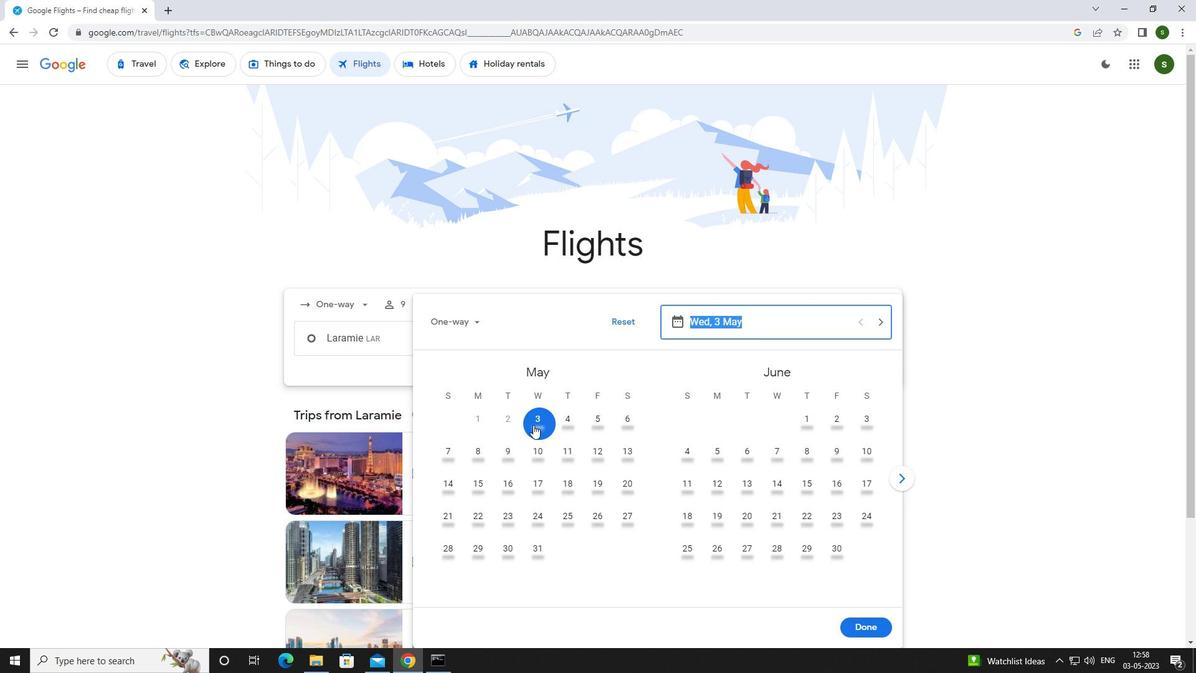 
Action: Mouse moved to (857, 623)
Screenshot: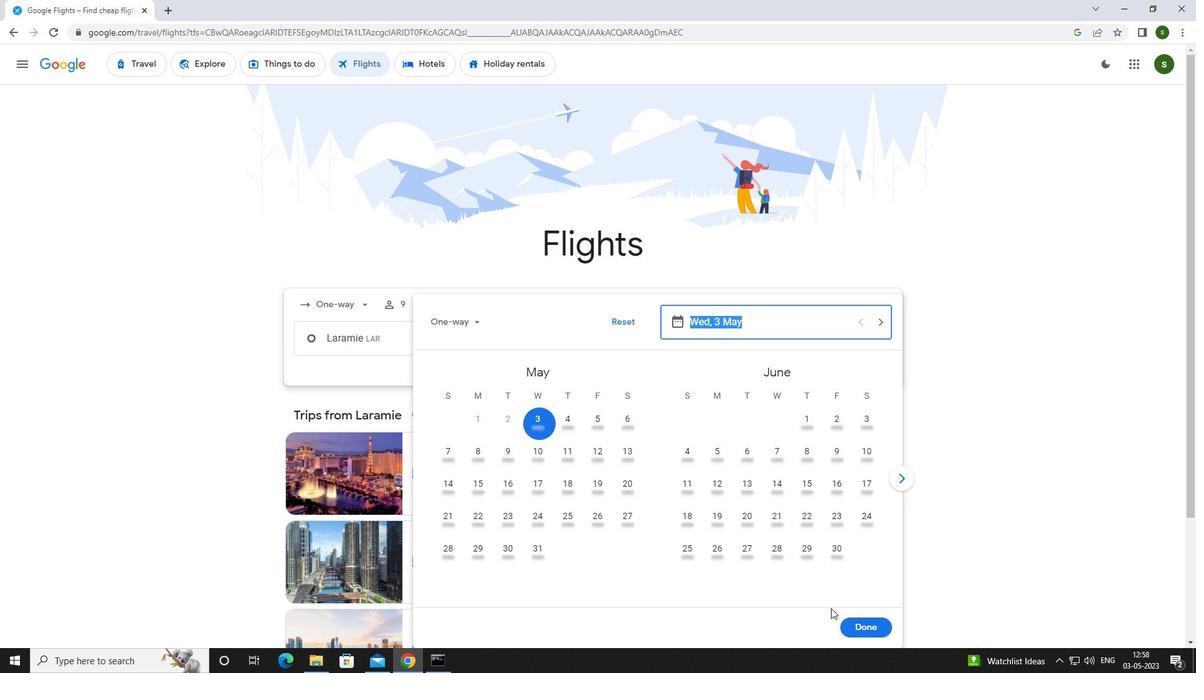 
Action: Mouse pressed left at (857, 623)
Screenshot: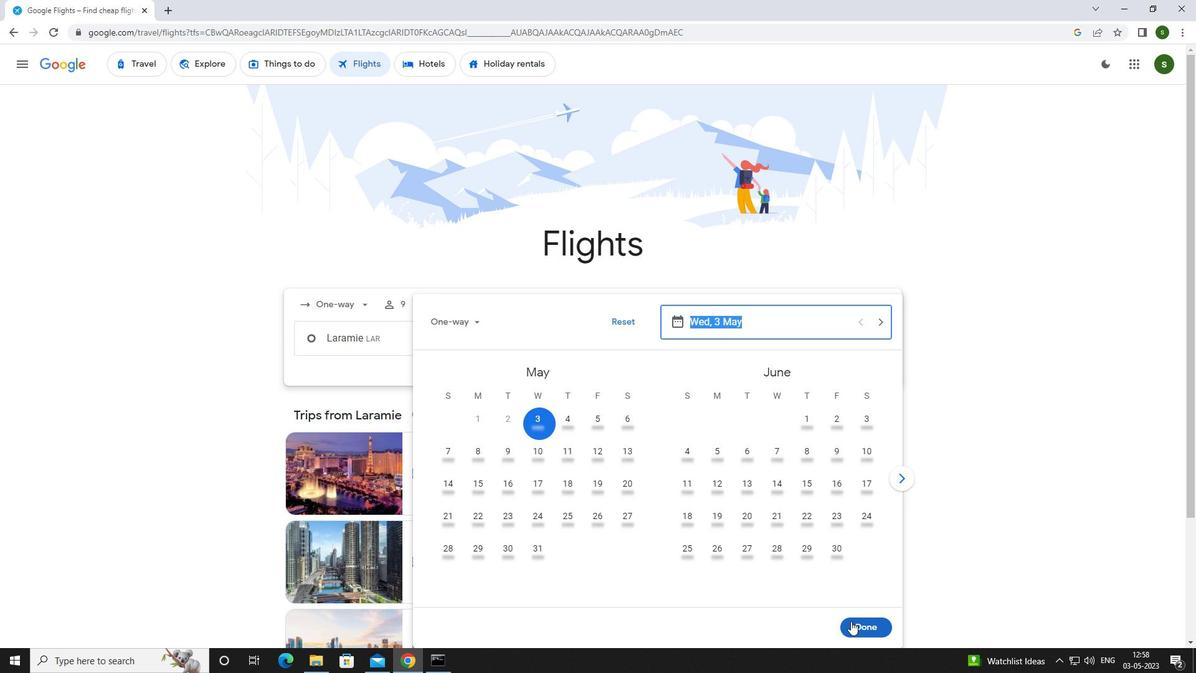 
Action: Mouse moved to (580, 387)
Screenshot: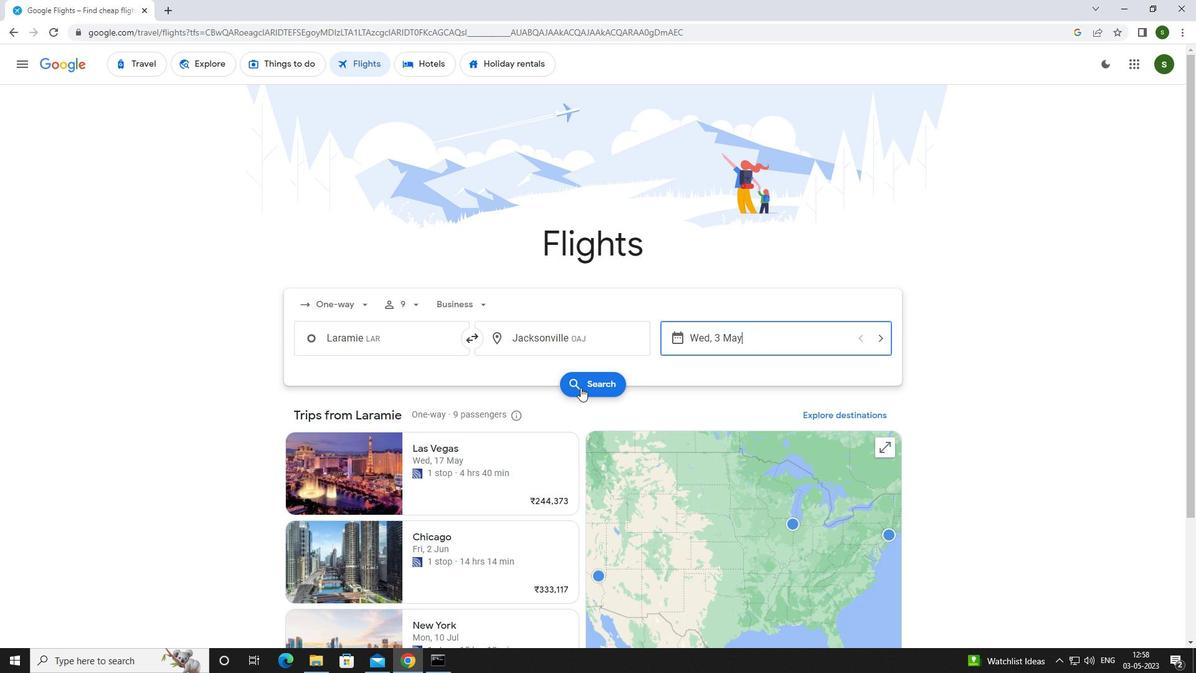 
Action: Mouse pressed left at (580, 387)
Screenshot: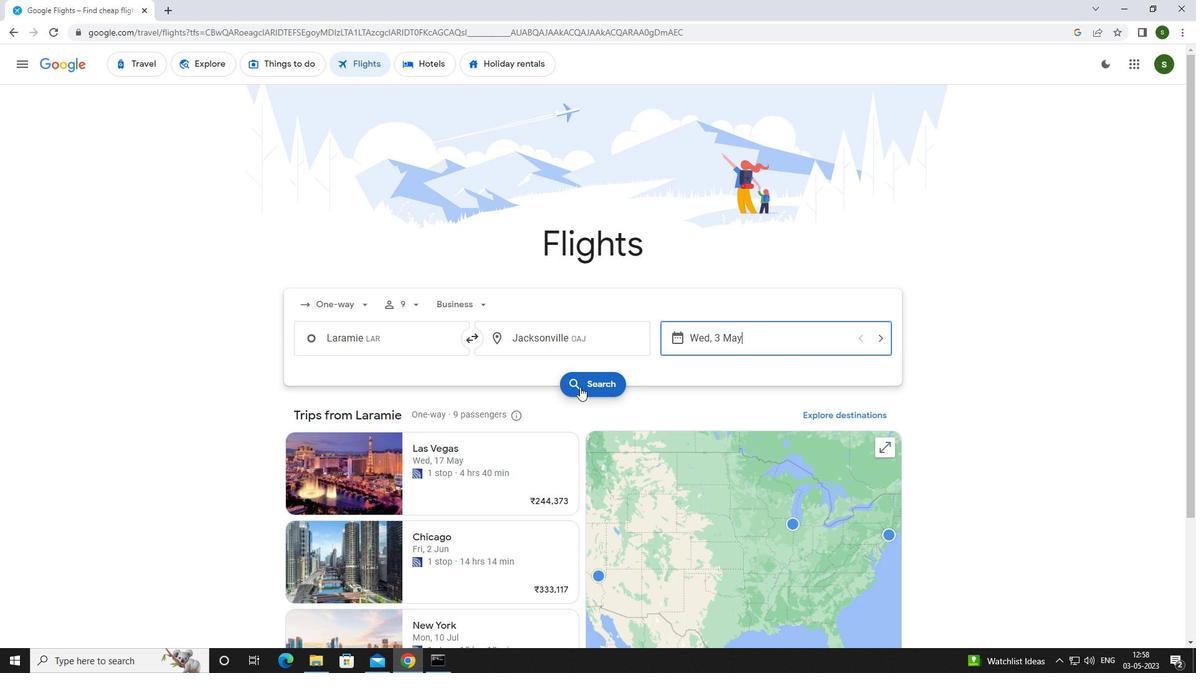 
Action: Mouse moved to (321, 182)
Screenshot: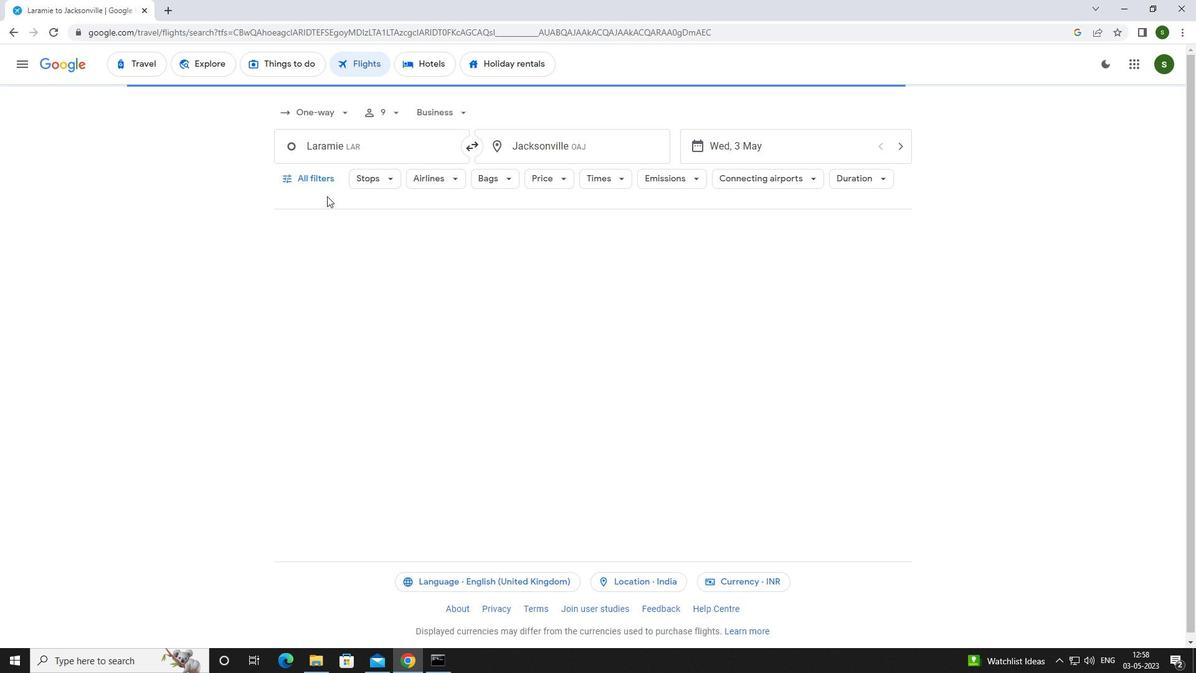 
Action: Mouse pressed left at (321, 182)
Screenshot: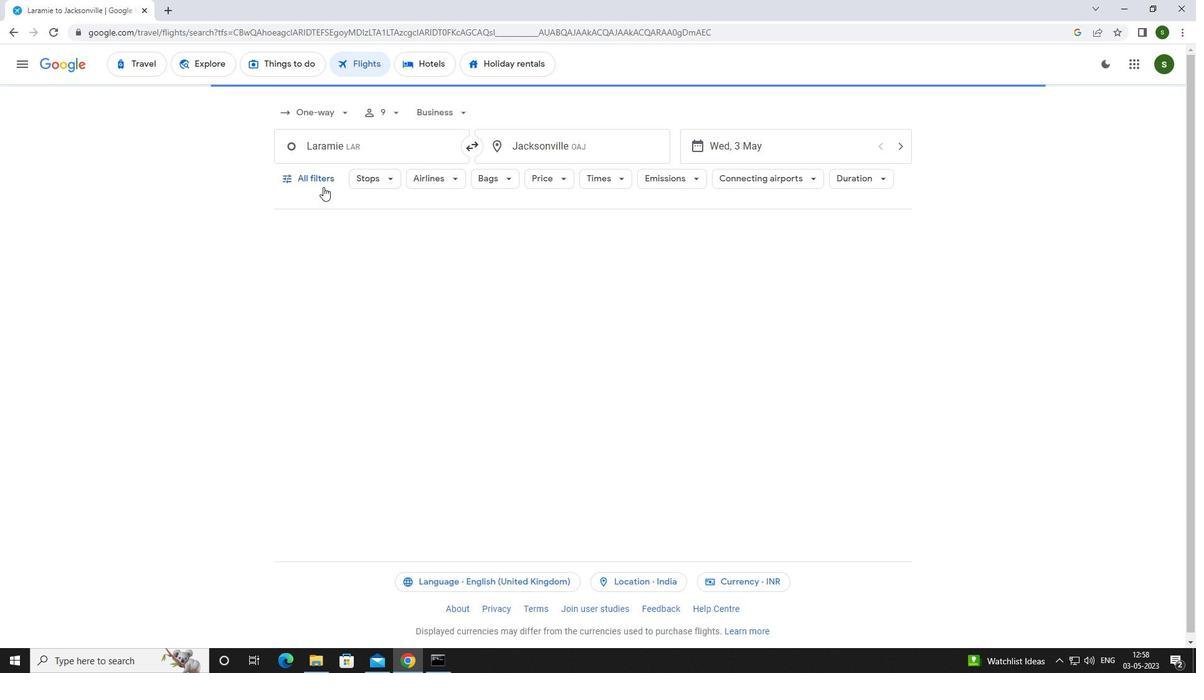 
Action: Mouse moved to (462, 441)
Screenshot: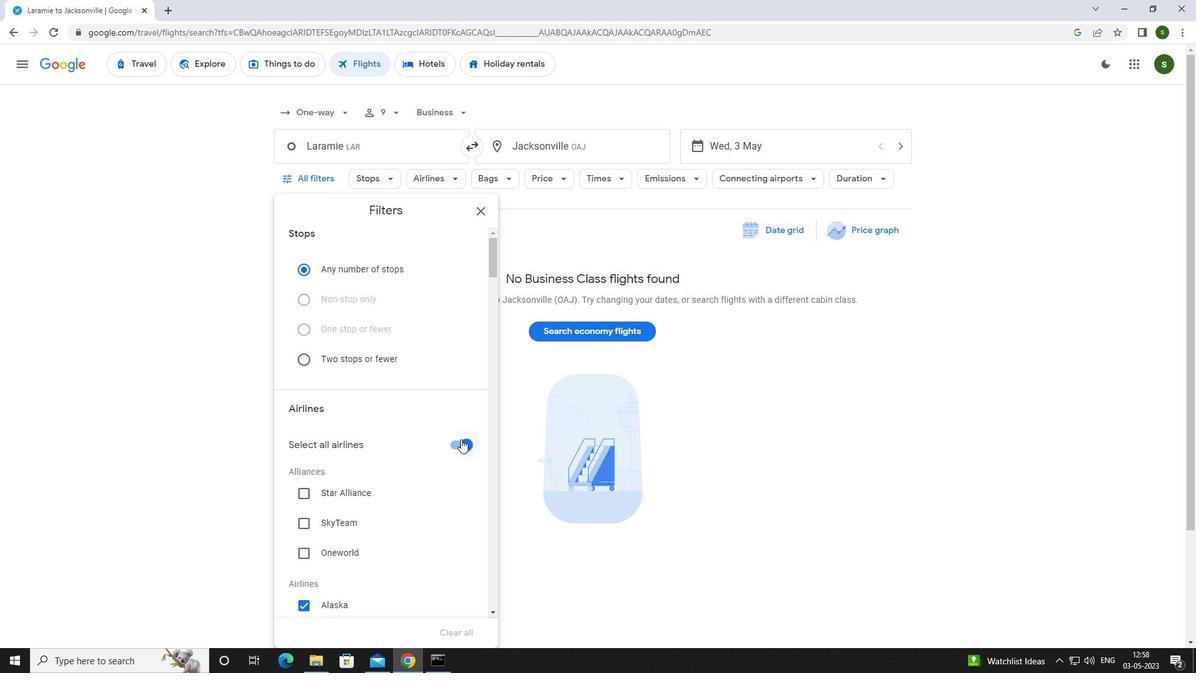 
Action: Mouse pressed left at (462, 441)
Screenshot: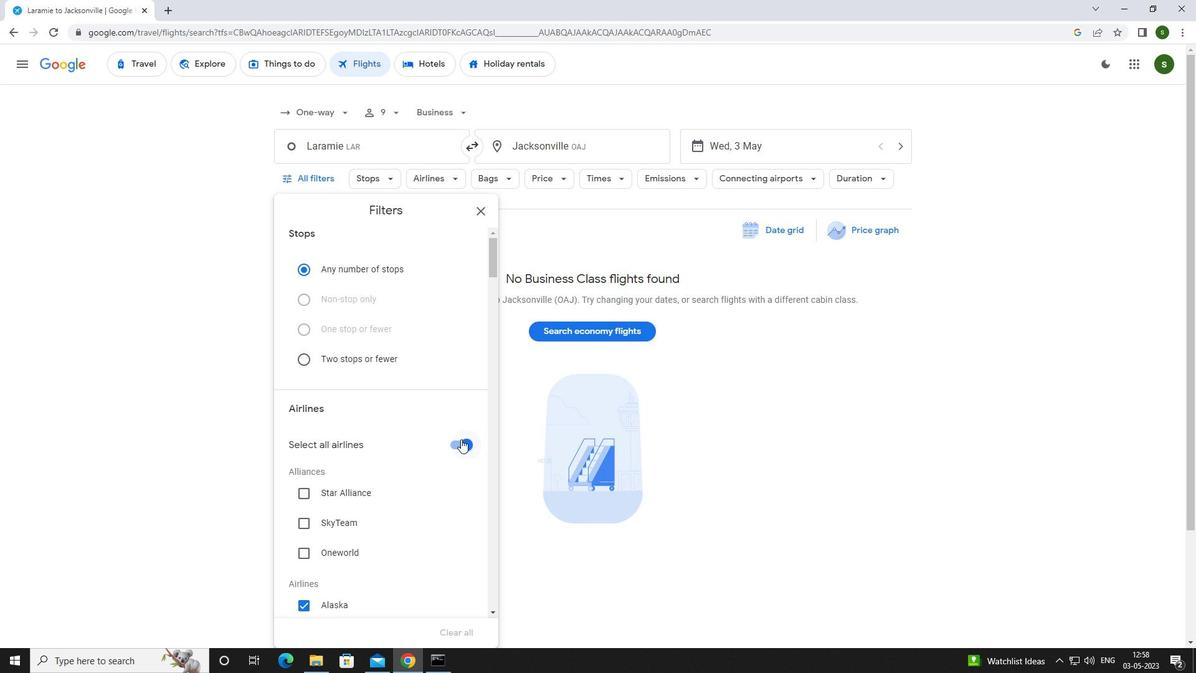 
Action: Mouse moved to (430, 388)
Screenshot: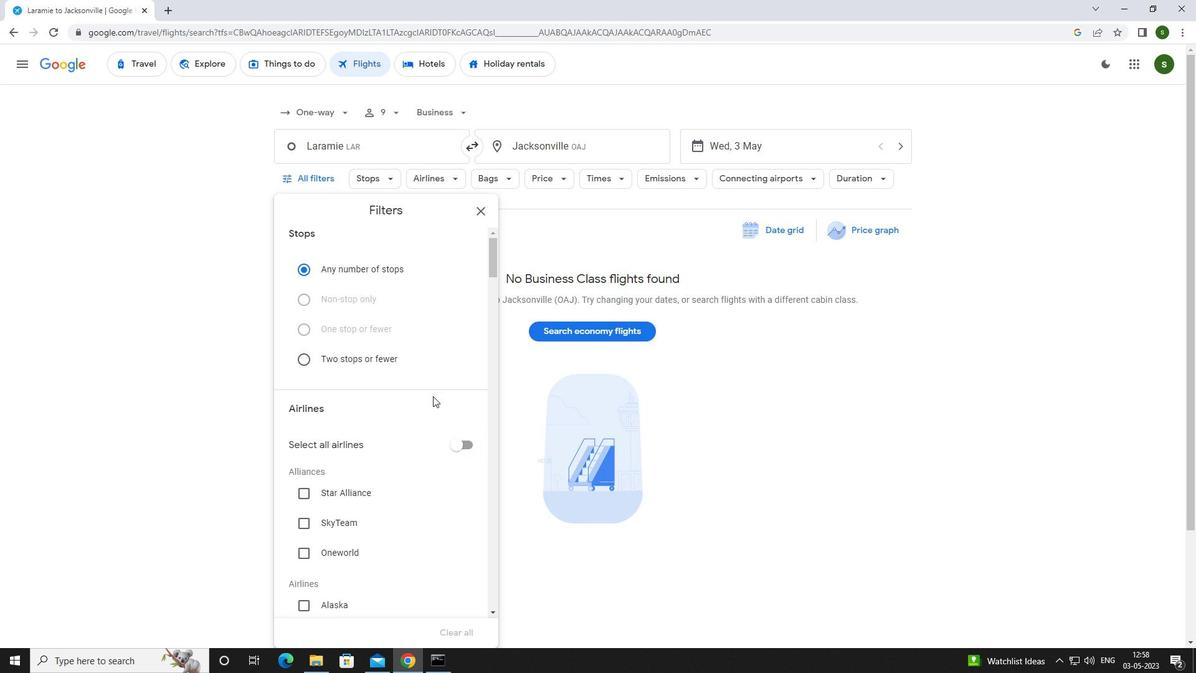 
Action: Mouse scrolled (430, 388) with delta (0, 0)
Screenshot: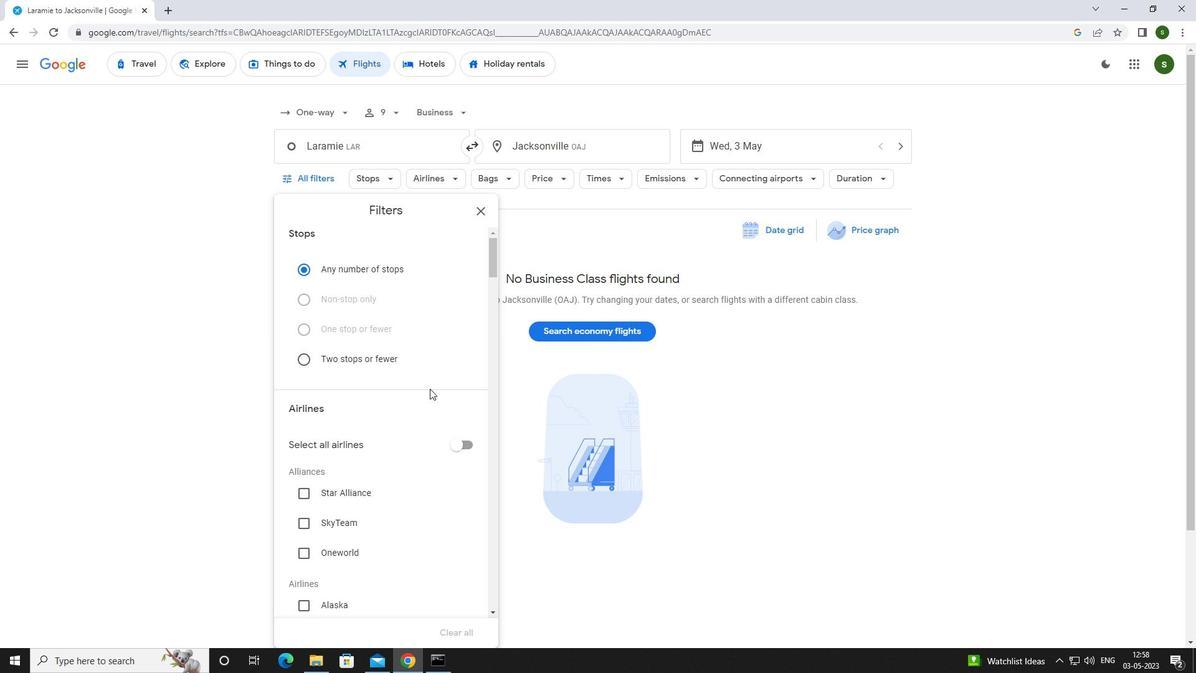 
Action: Mouse scrolled (430, 388) with delta (0, 0)
Screenshot: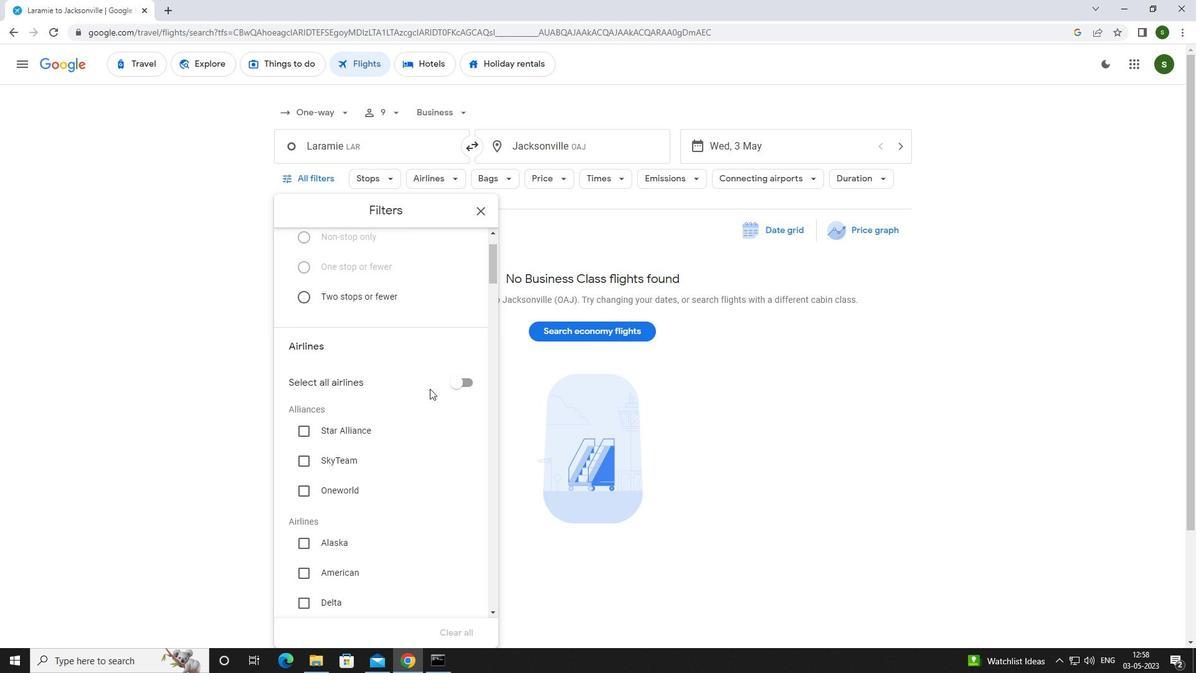 
Action: Mouse scrolled (430, 388) with delta (0, 0)
Screenshot: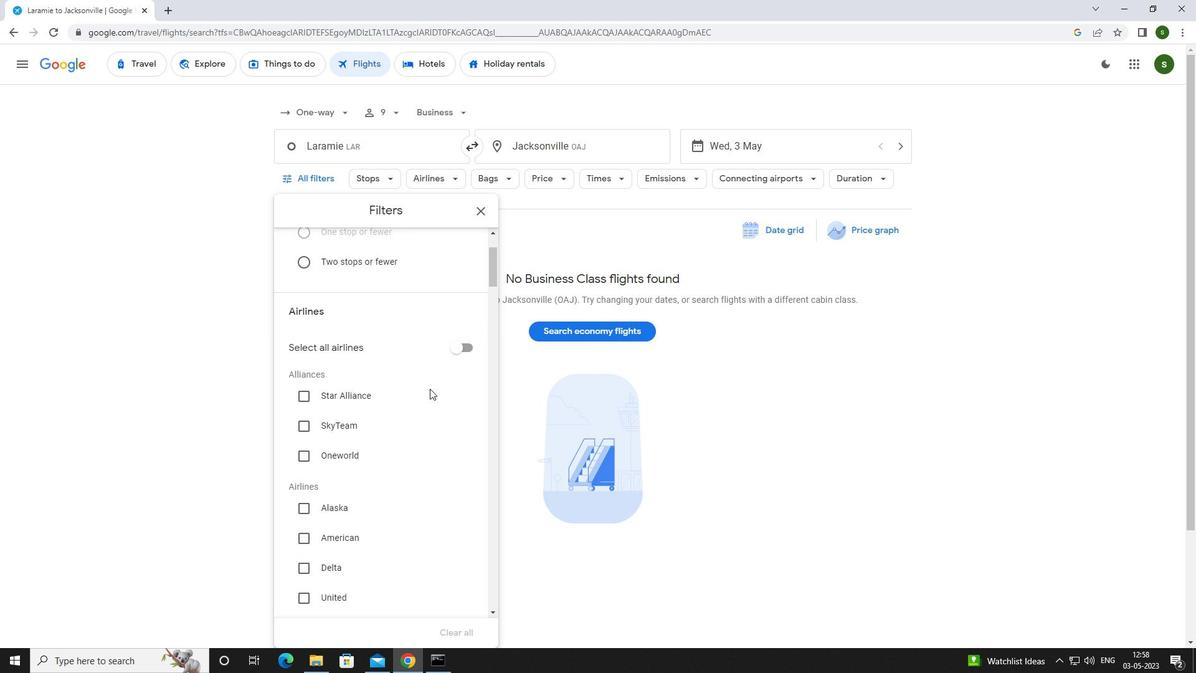 
Action: Mouse scrolled (430, 388) with delta (0, 0)
Screenshot: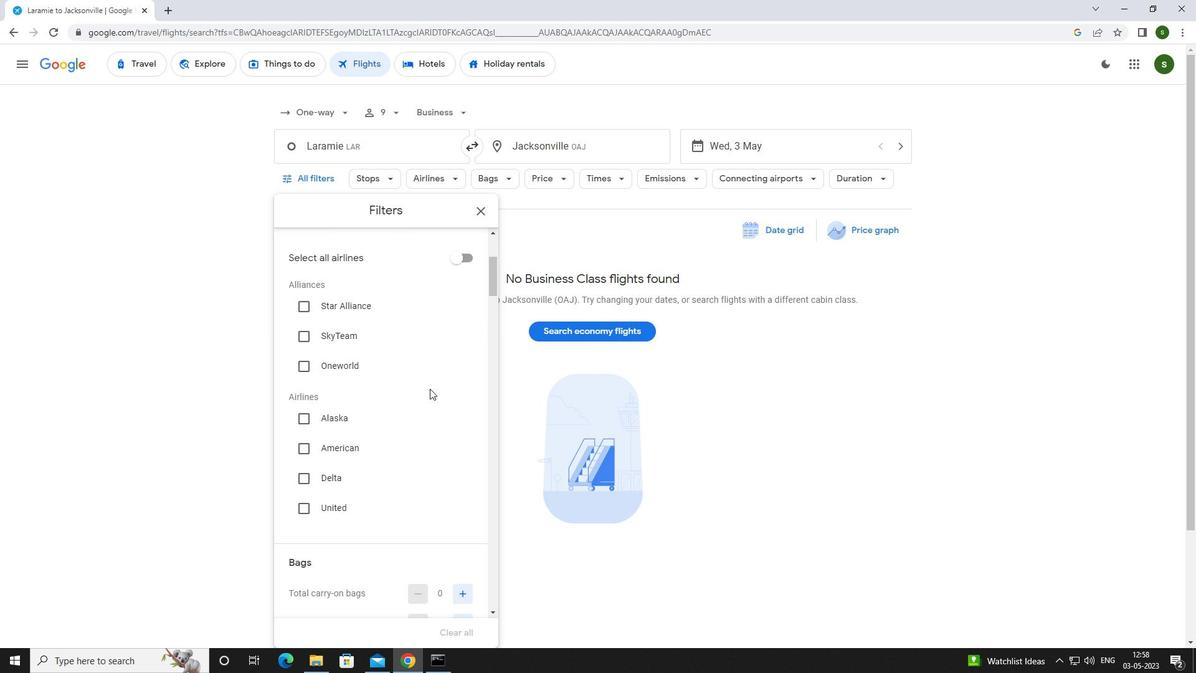 
Action: Mouse scrolled (430, 388) with delta (0, 0)
Screenshot: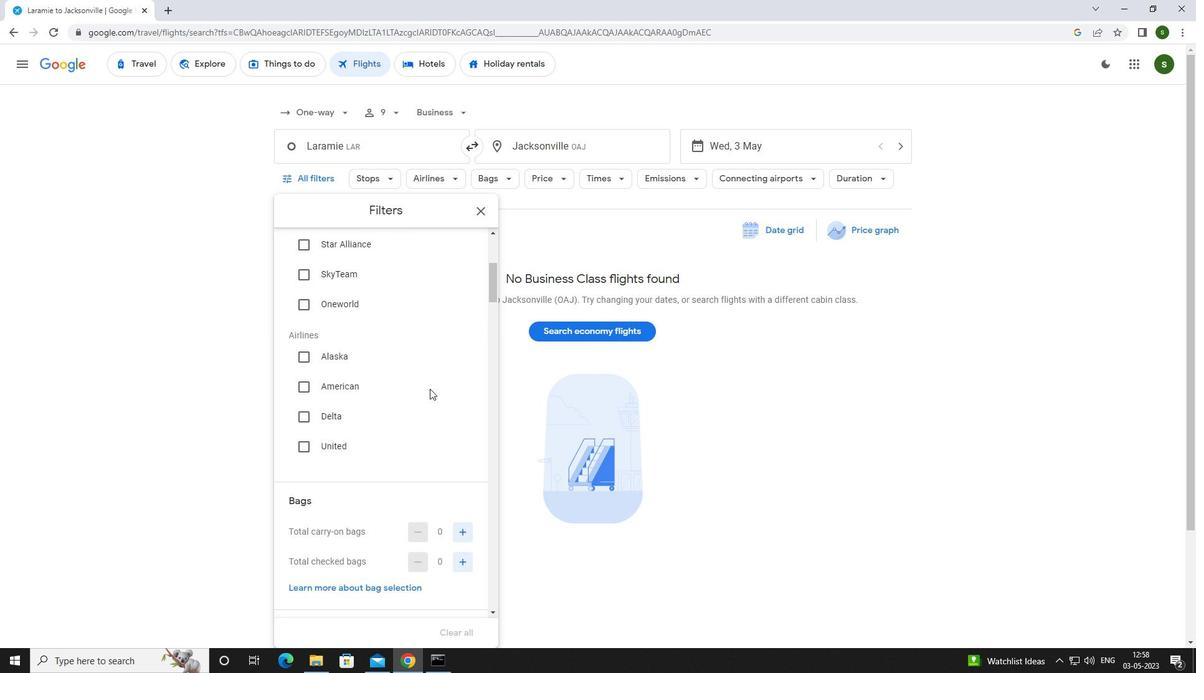 
Action: Mouse scrolled (430, 388) with delta (0, 0)
Screenshot: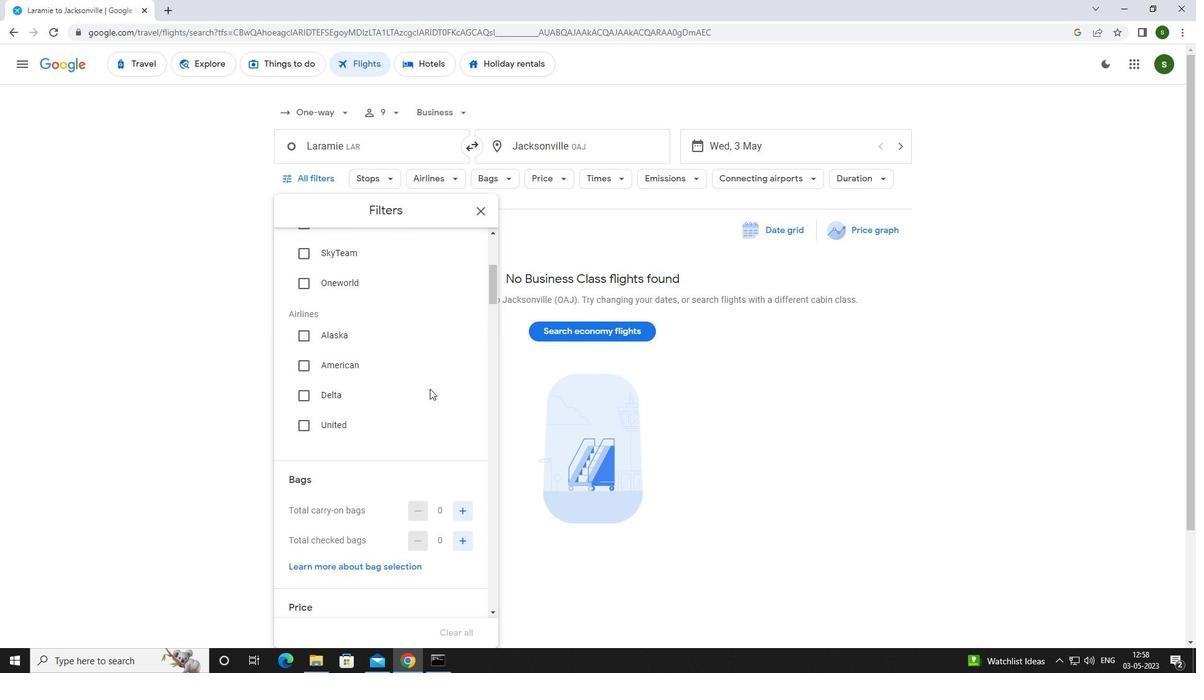 
Action: Mouse scrolled (430, 388) with delta (0, 0)
Screenshot: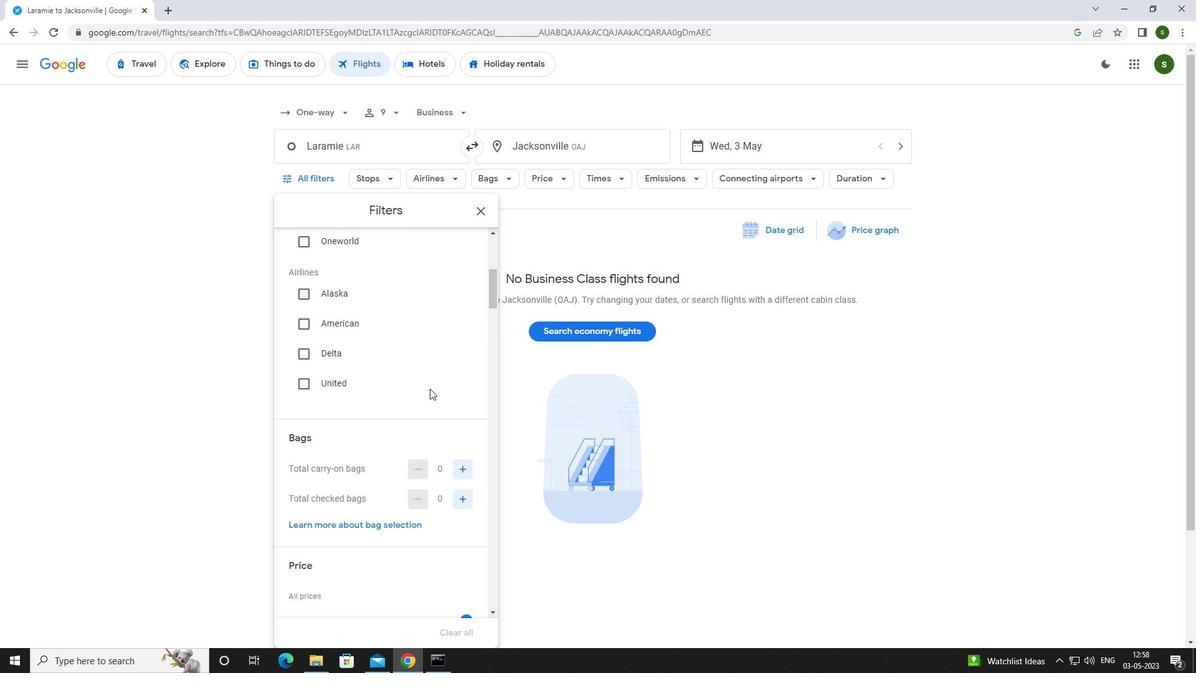
Action: Mouse scrolled (430, 388) with delta (0, 0)
Screenshot: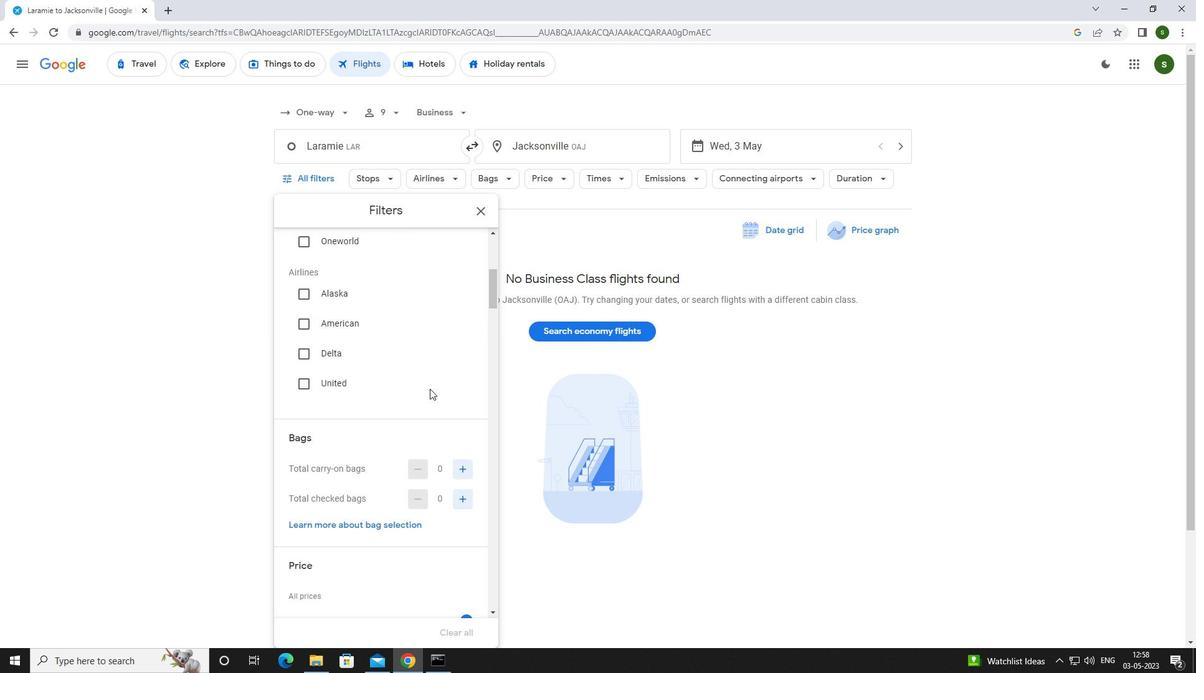 
Action: Mouse moved to (457, 310)
Screenshot: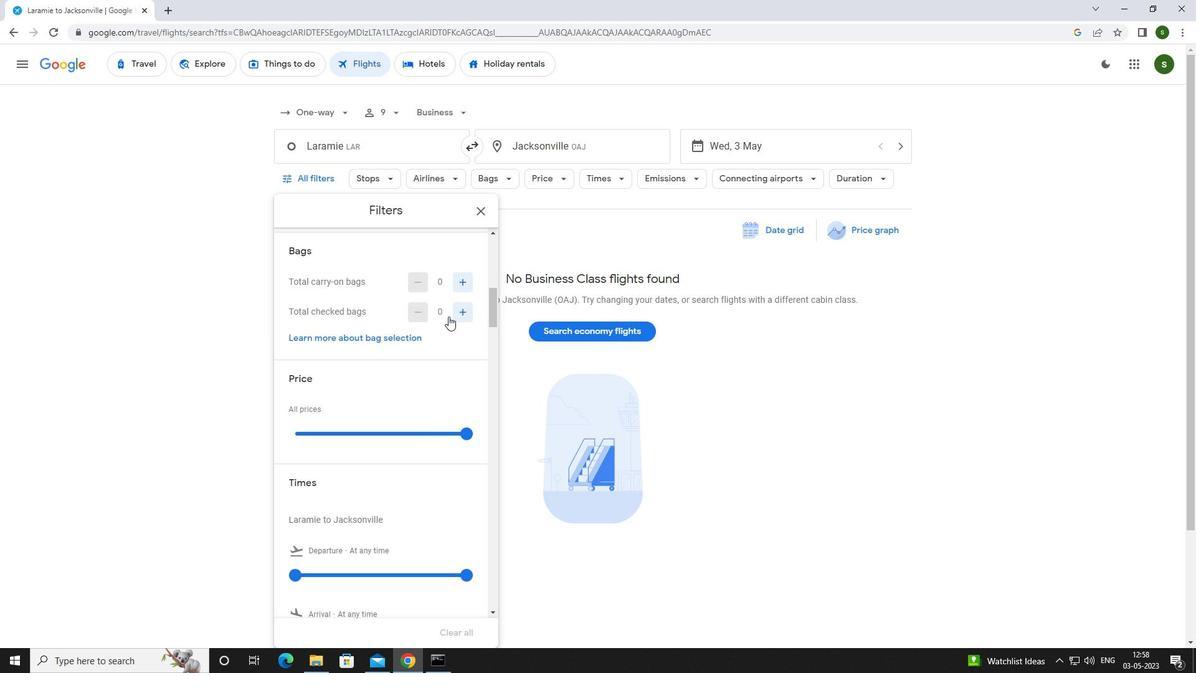 
Action: Mouse pressed left at (457, 310)
Screenshot: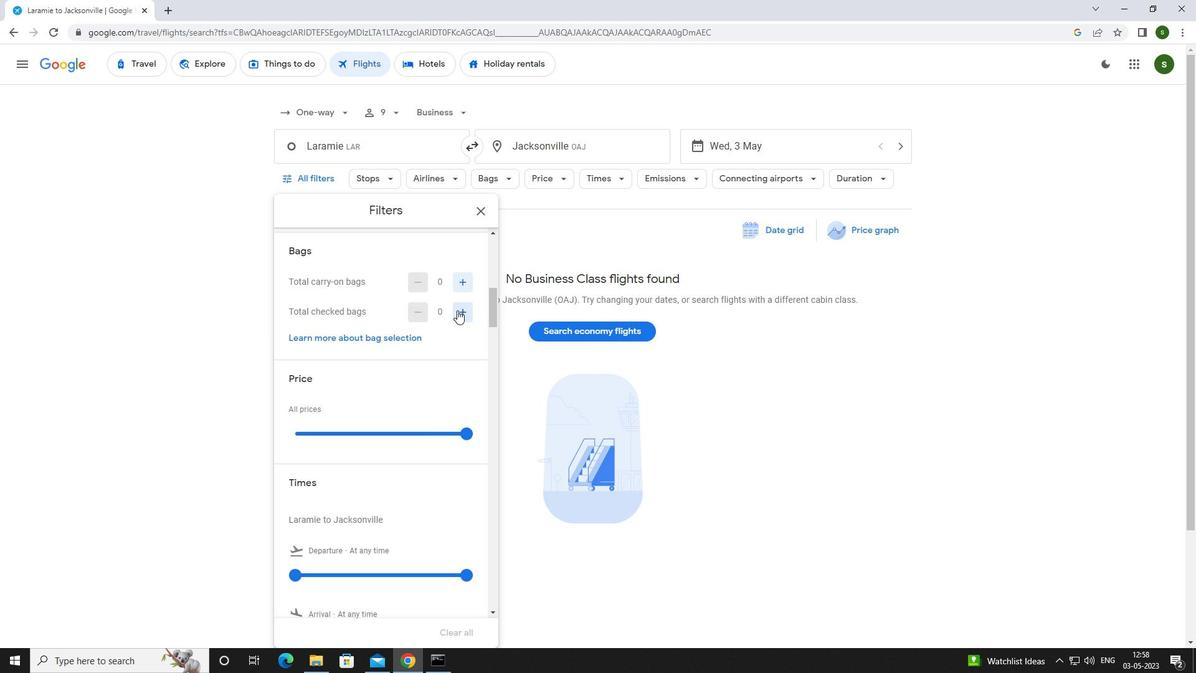 
Action: Mouse pressed left at (457, 310)
Screenshot: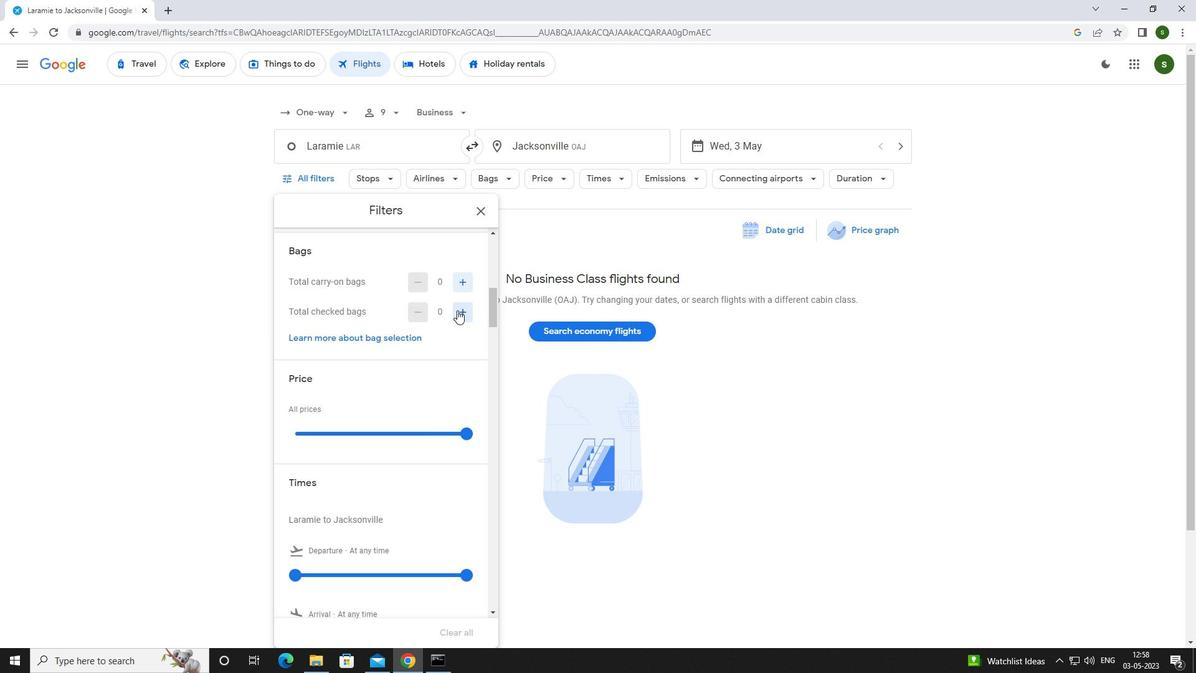 
Action: Mouse pressed left at (457, 310)
Screenshot: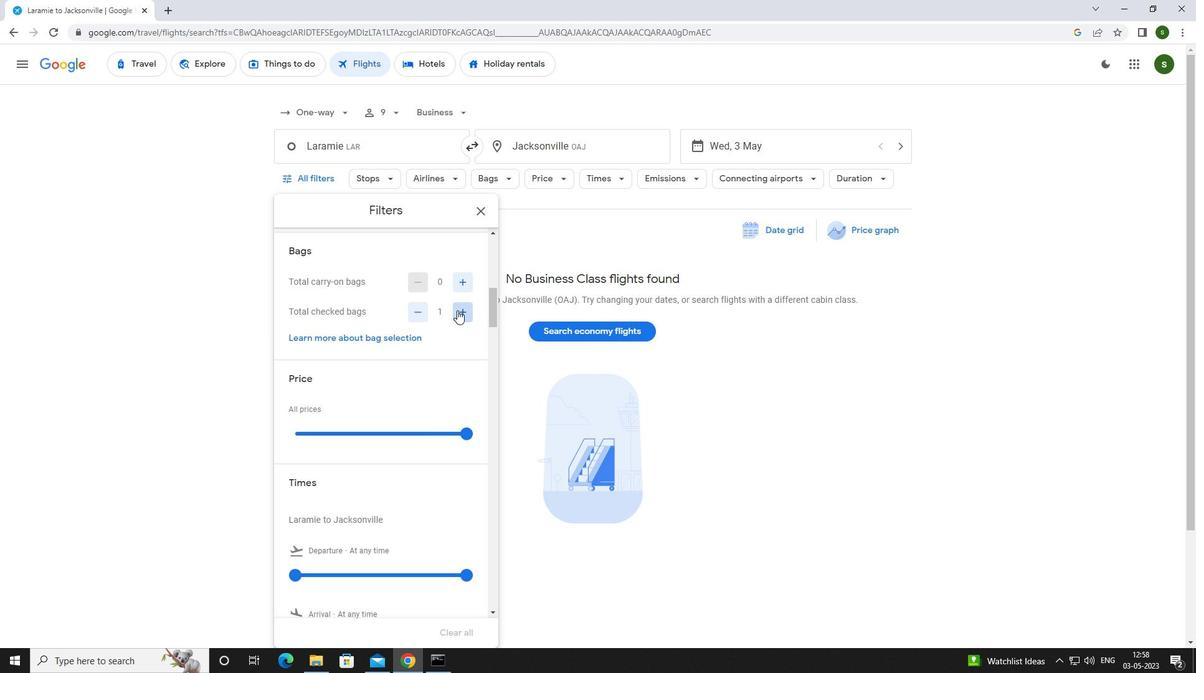 
Action: Mouse pressed left at (457, 310)
Screenshot: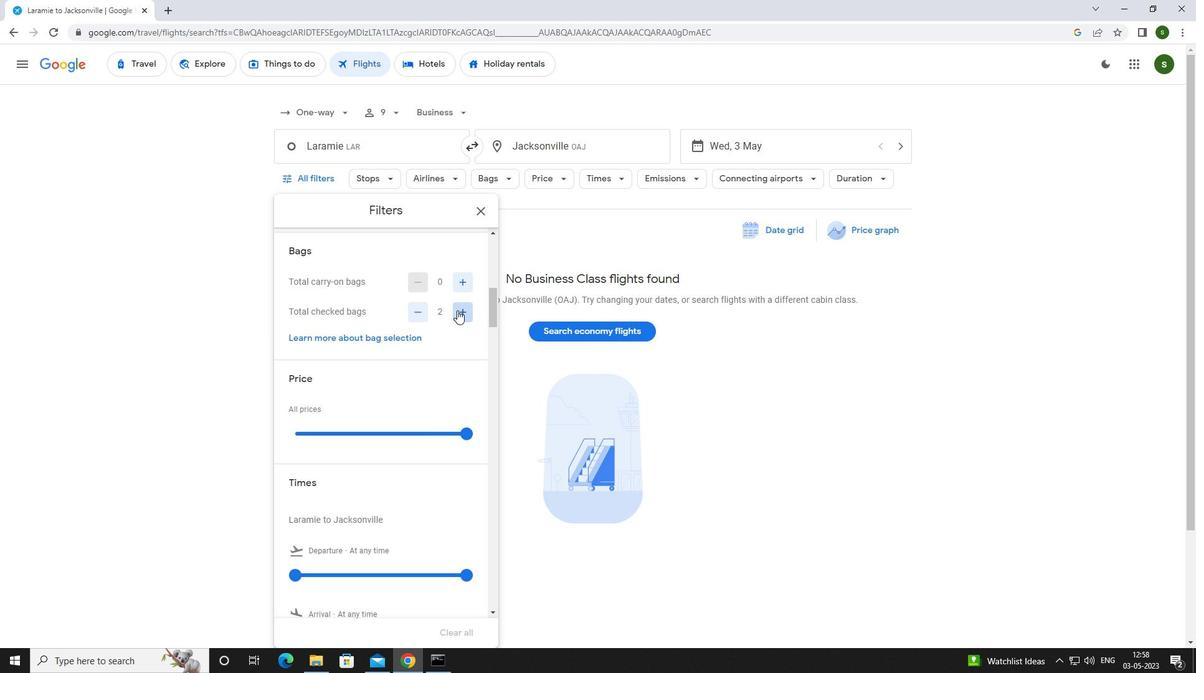 
Action: Mouse pressed left at (457, 310)
Screenshot: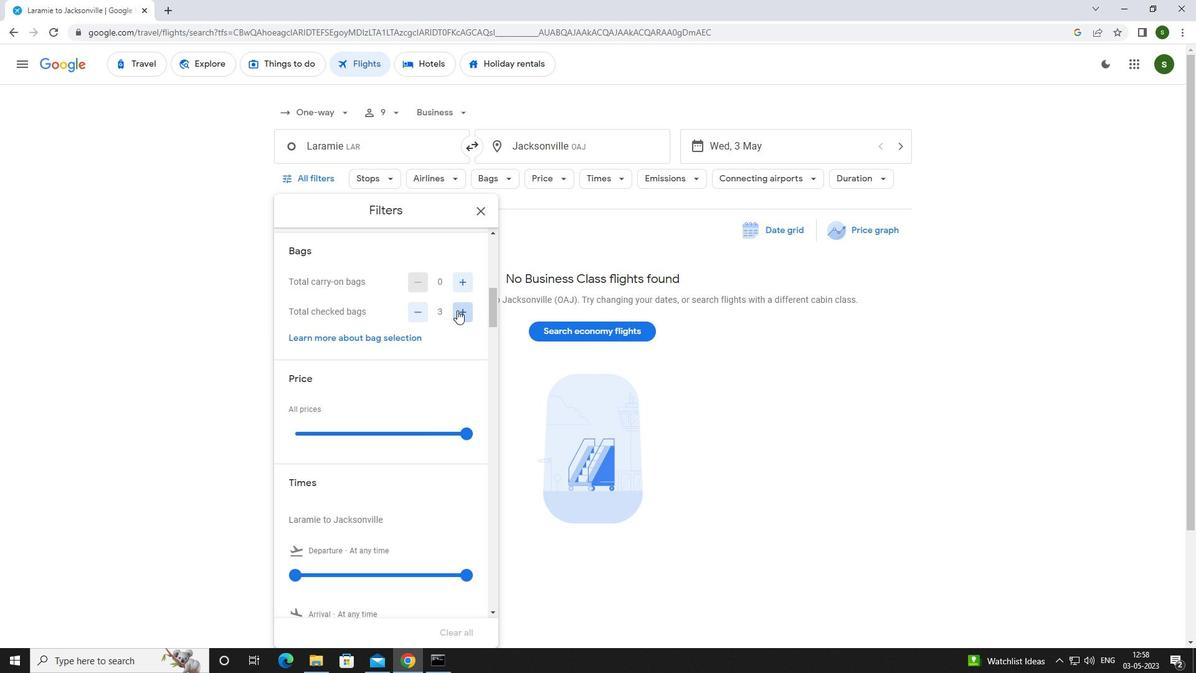 
Action: Mouse pressed left at (457, 310)
Screenshot: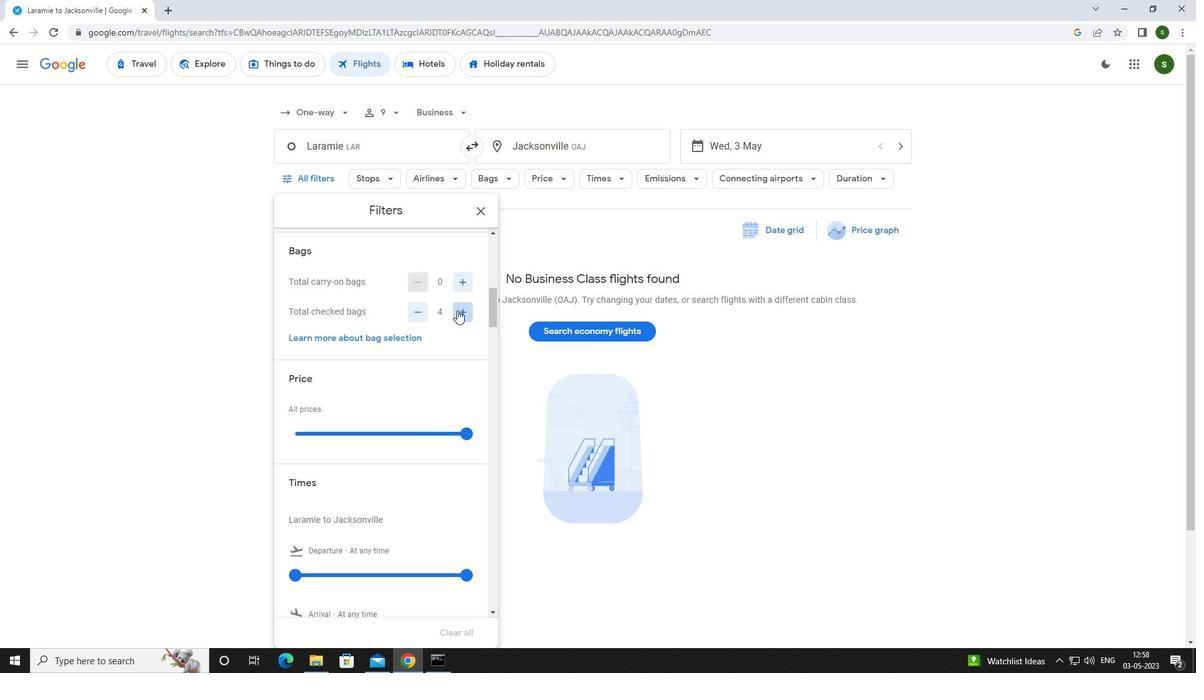 
Action: Mouse pressed left at (457, 310)
Screenshot: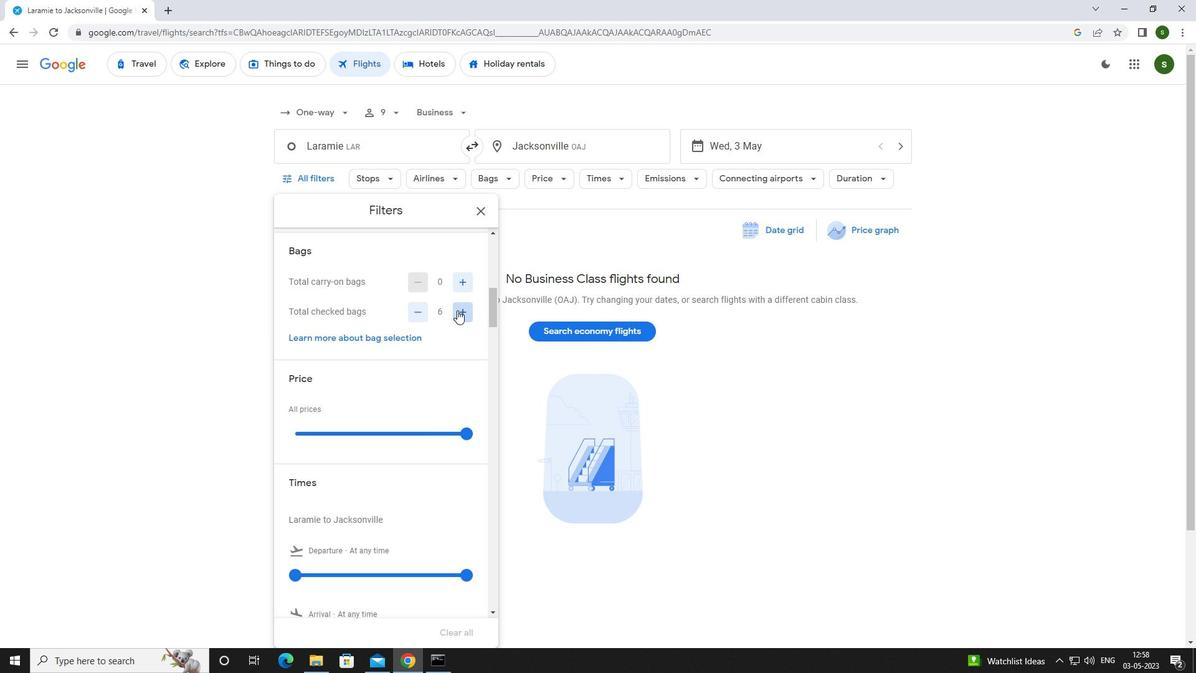 
Action: Mouse pressed left at (457, 310)
Screenshot: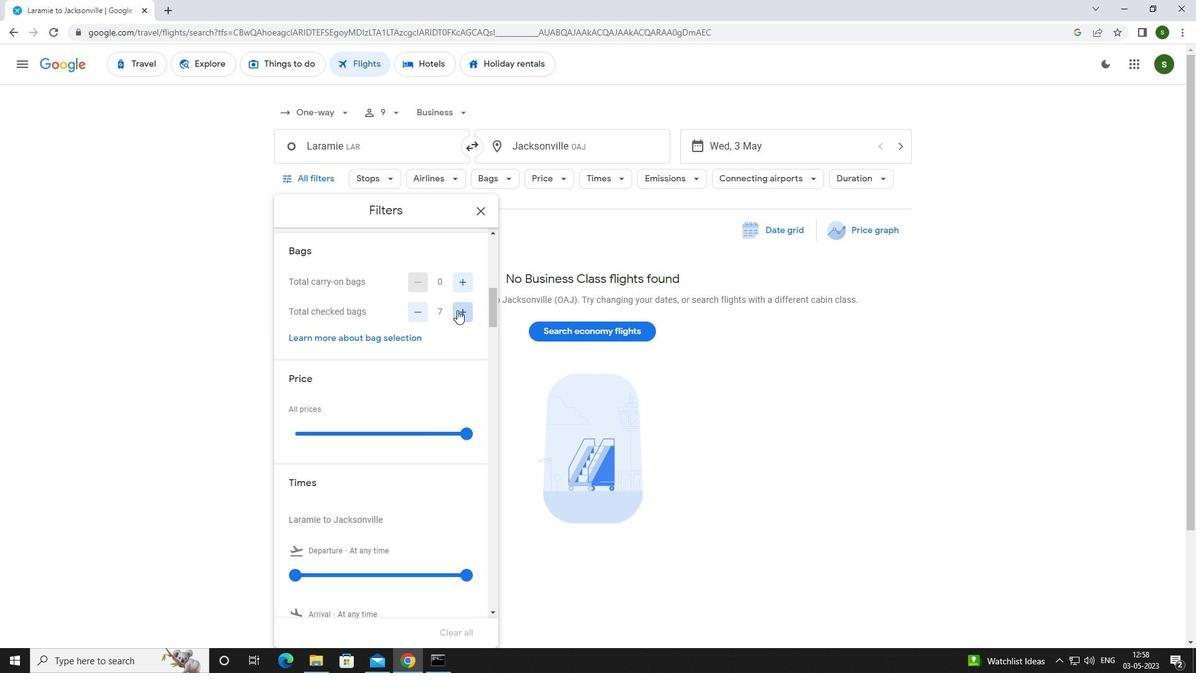 
Action: Mouse moved to (466, 433)
Screenshot: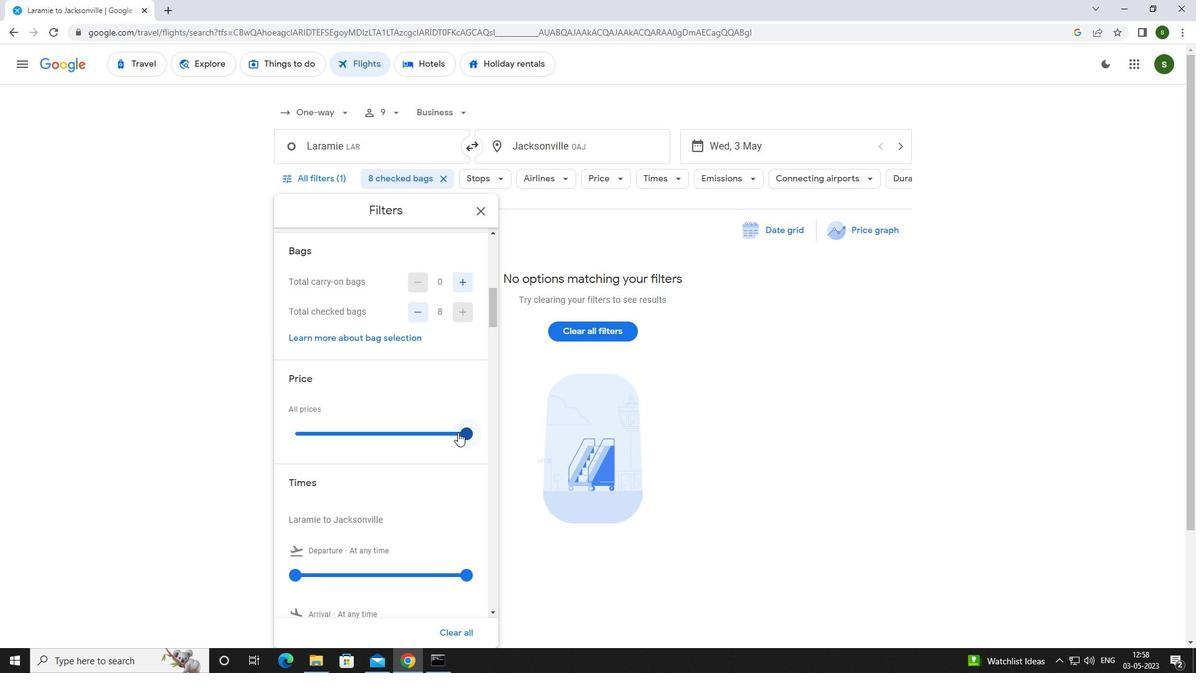 
Action: Mouse pressed left at (466, 433)
Screenshot: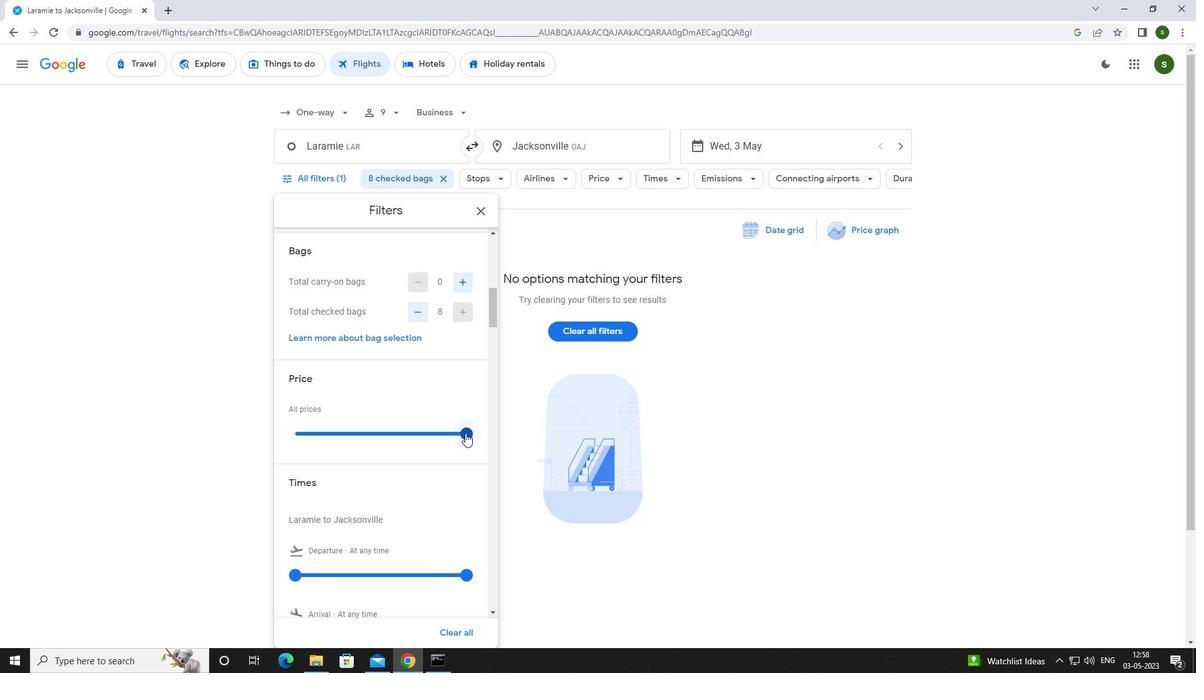 
Action: Mouse scrolled (466, 432) with delta (0, 0)
Screenshot: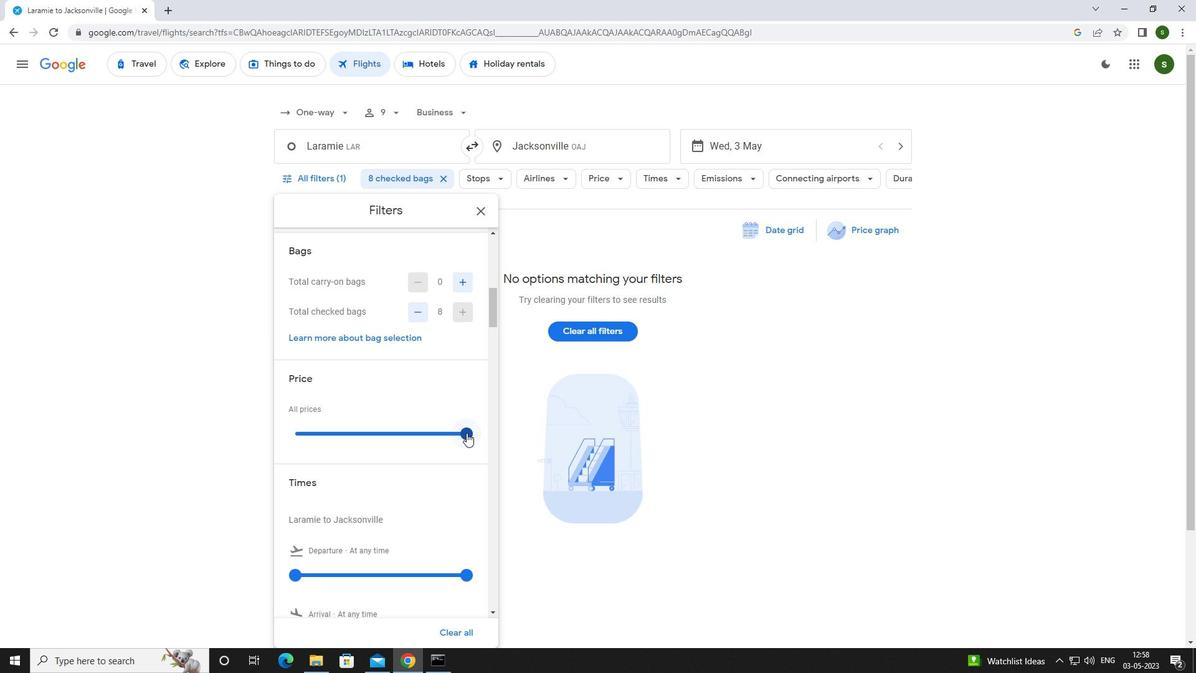 
Action: Mouse moved to (294, 509)
Screenshot: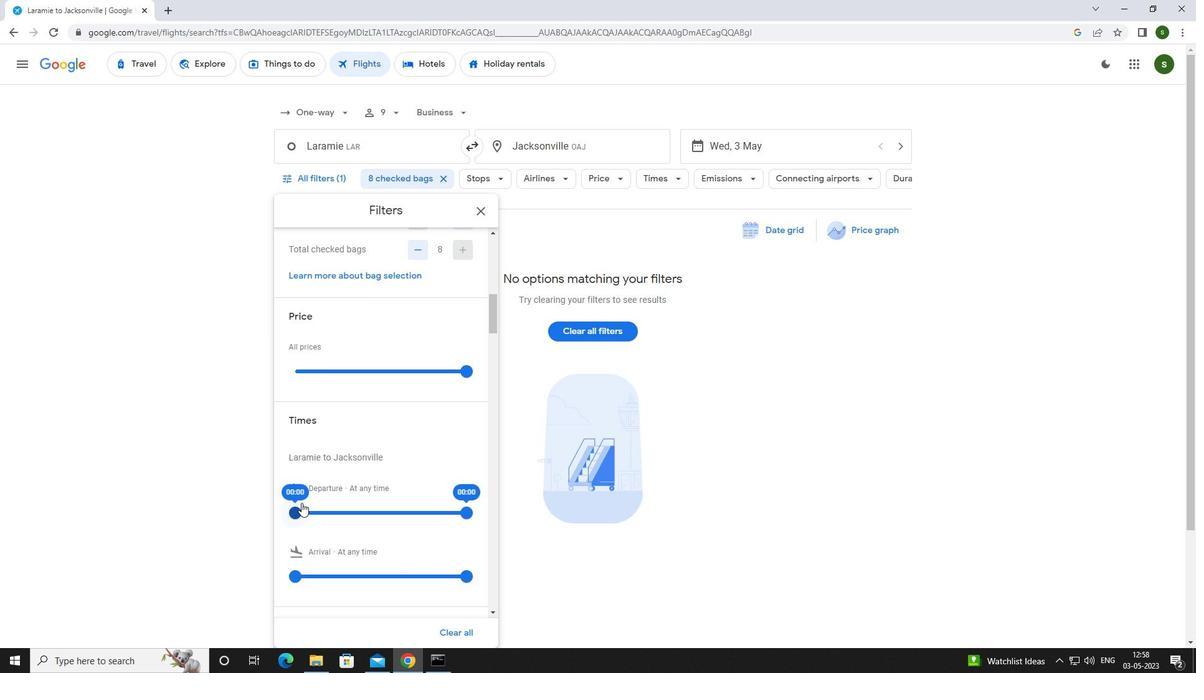 
Action: Mouse pressed left at (294, 509)
Screenshot: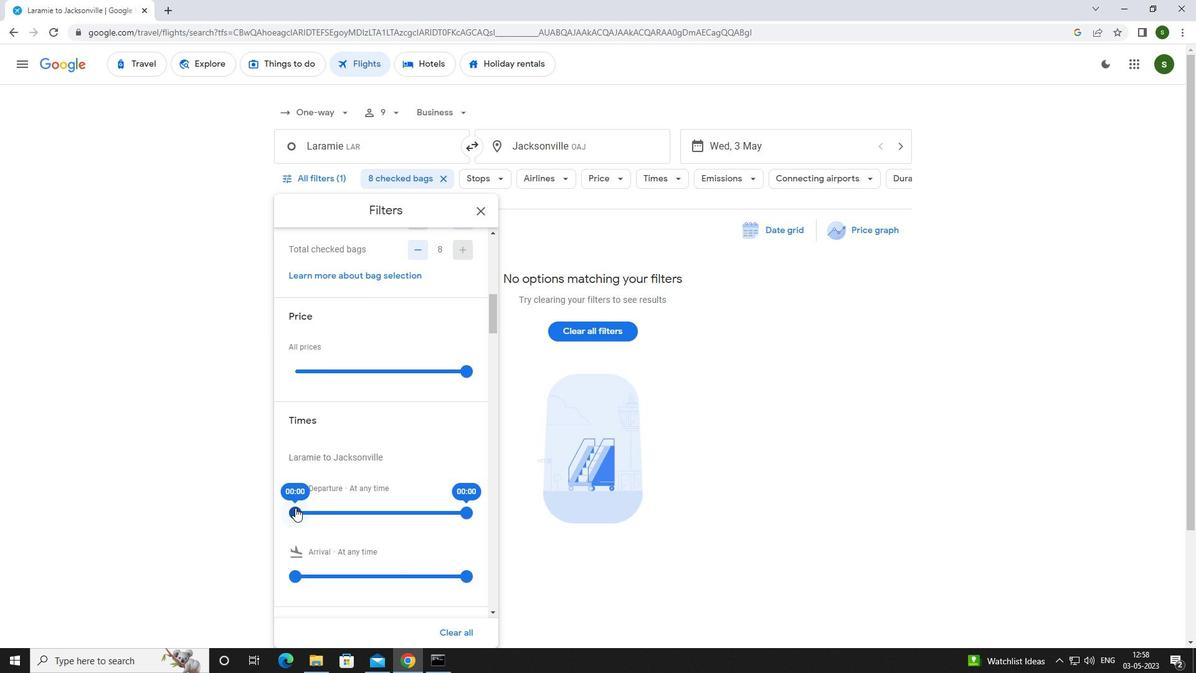 
Action: Mouse moved to (787, 385)
Screenshot: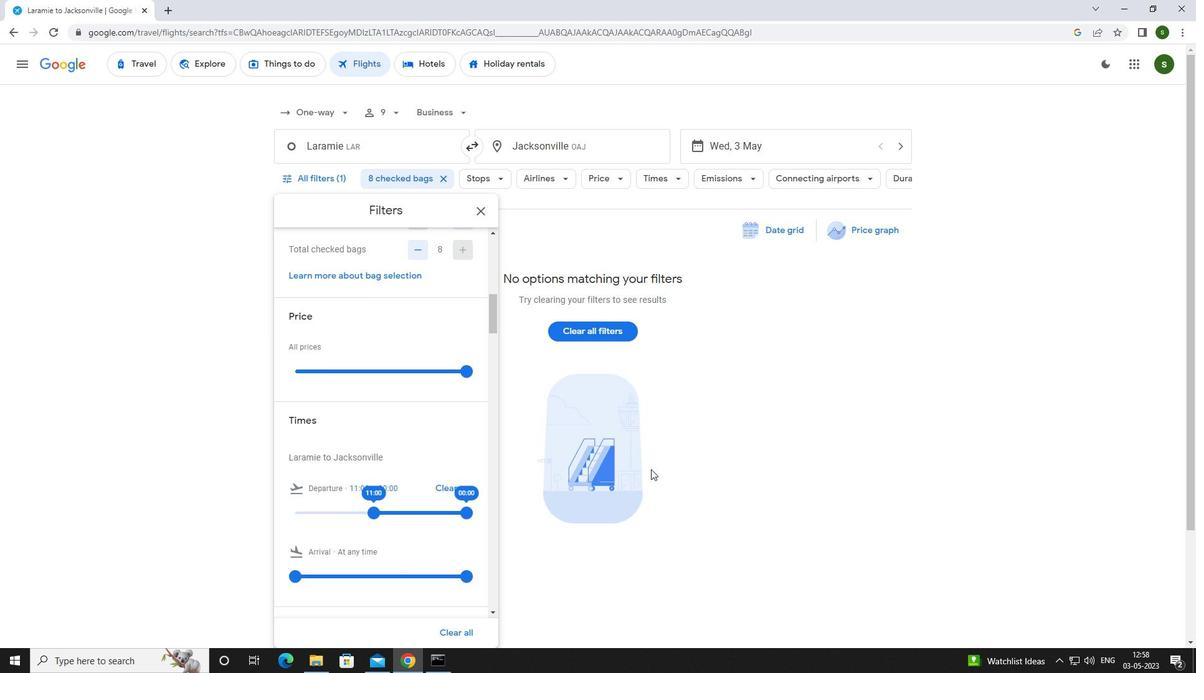 
Action: Mouse pressed left at (787, 385)
Screenshot: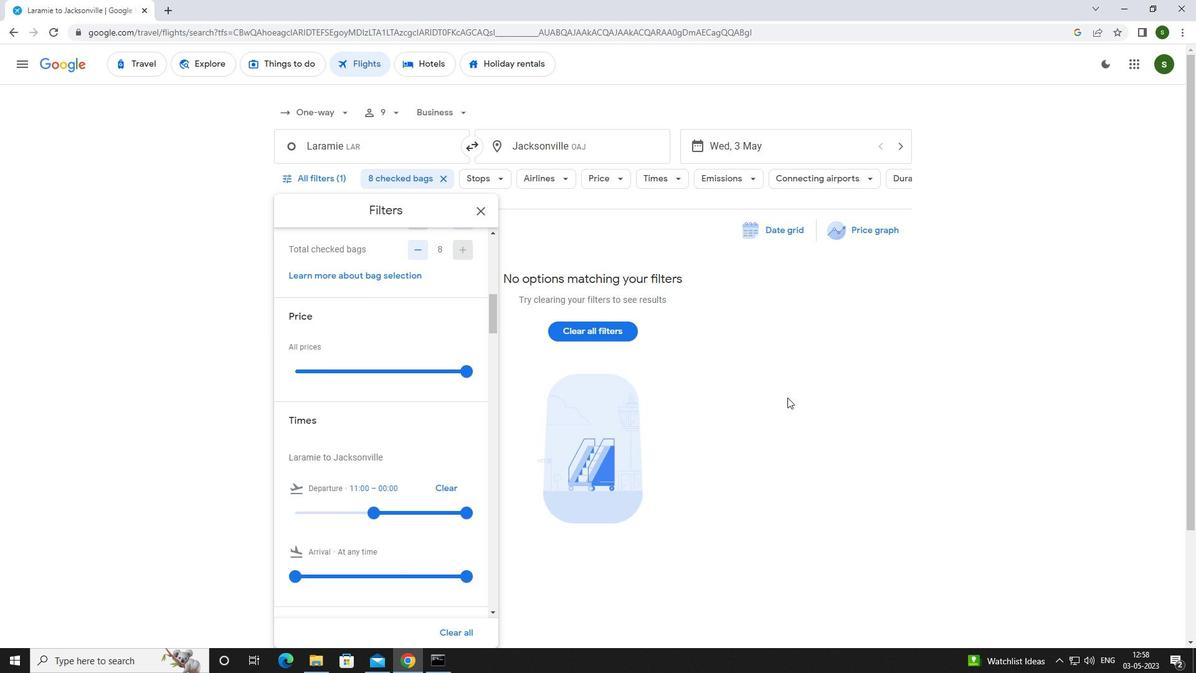 
